 Task: Find connections with filter location Picos with filter topic #customerrelationswith filter profile language German with filter current company Narayana Health with filter school Indian Institute of Technology, Delhi with filter industry Retail Motor Vehicles with filter service category Visual Design with filter keywords title Front Desk Associate
Action: Mouse moved to (537, 99)
Screenshot: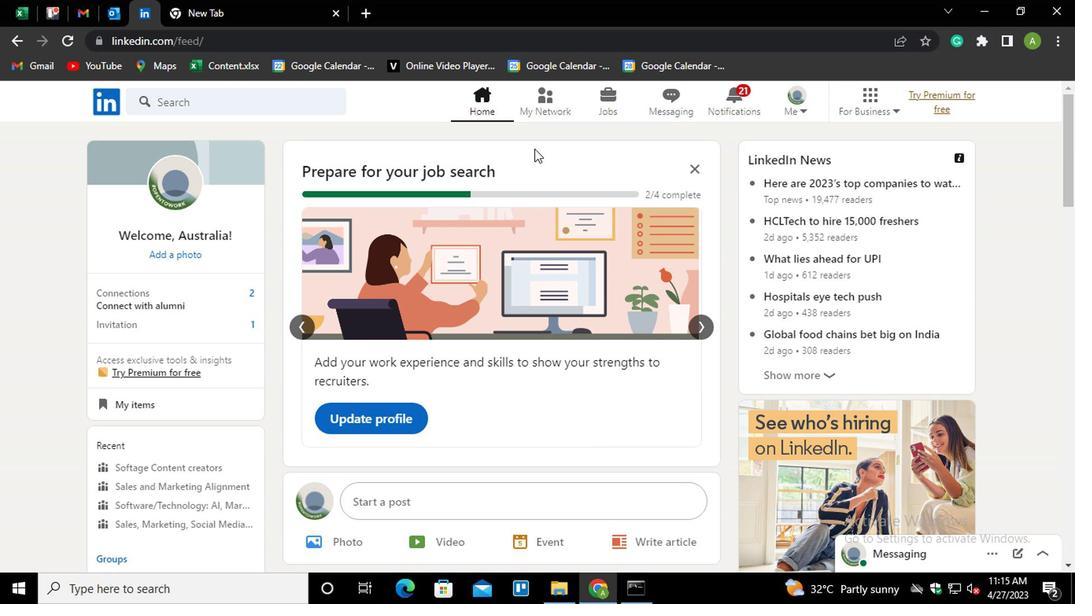 
Action: Mouse pressed left at (537, 99)
Screenshot: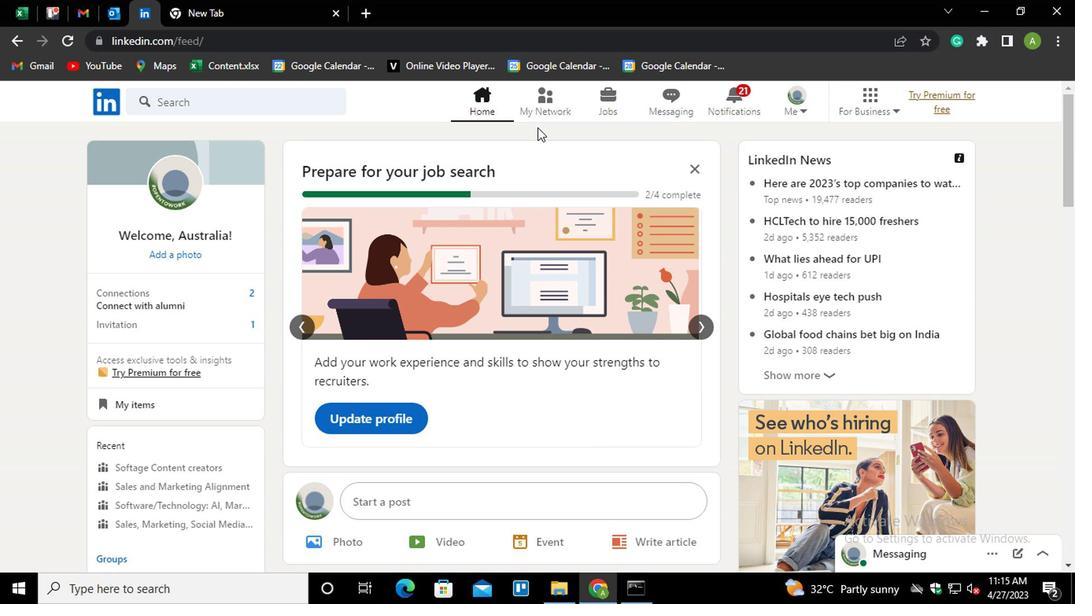 
Action: Mouse moved to (227, 193)
Screenshot: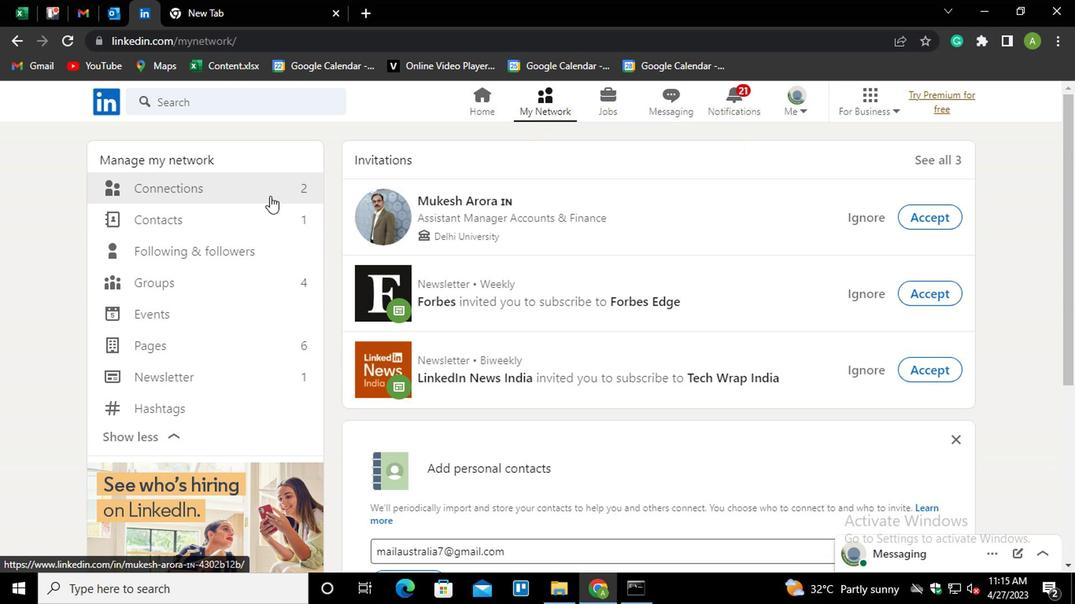 
Action: Mouse pressed left at (227, 193)
Screenshot: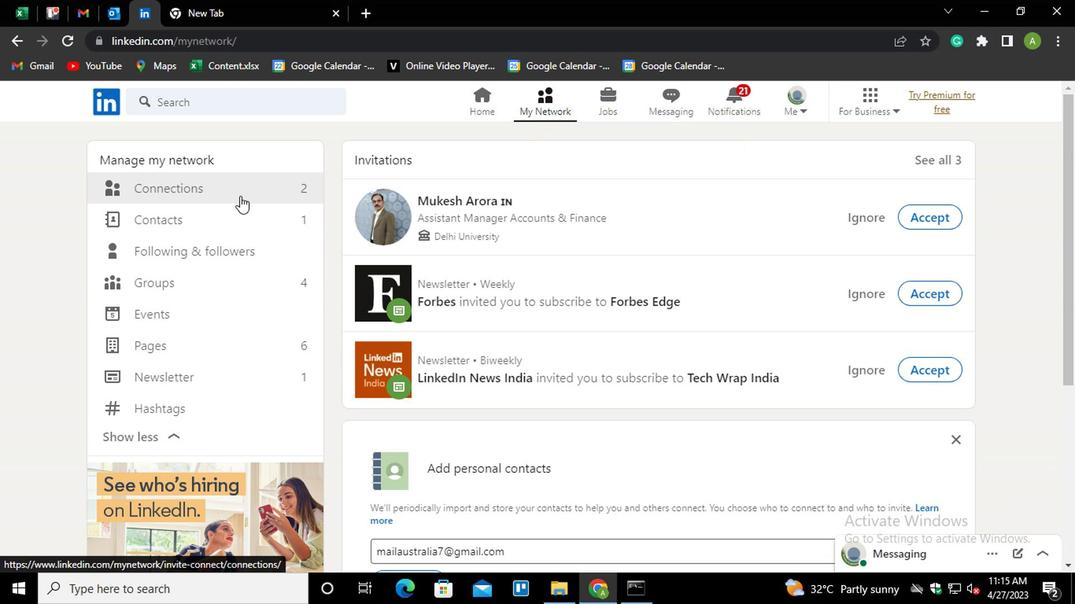 
Action: Mouse moved to (638, 188)
Screenshot: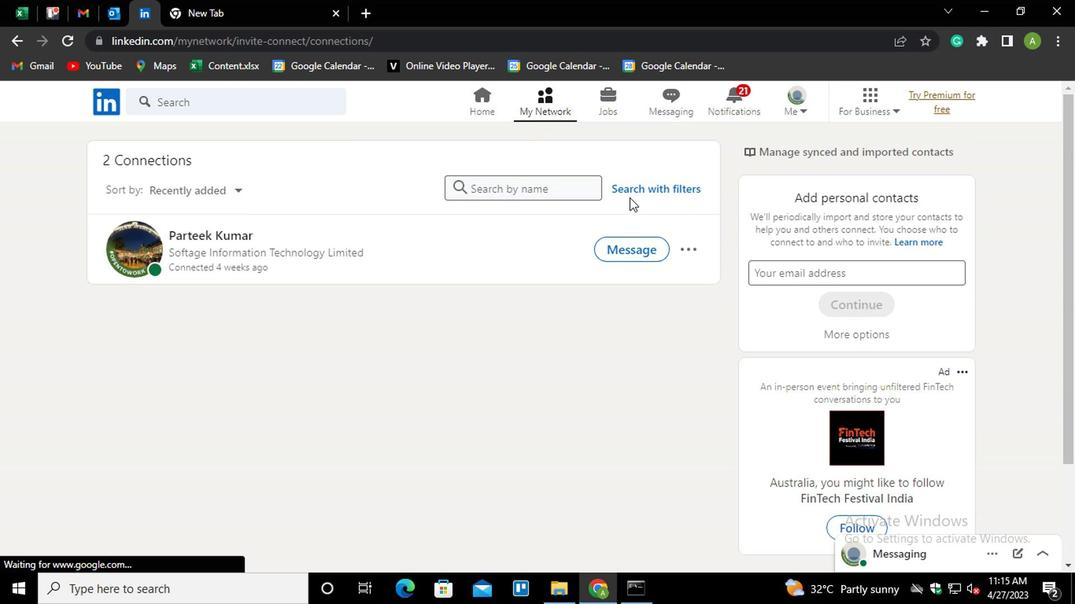
Action: Mouse pressed left at (638, 188)
Screenshot: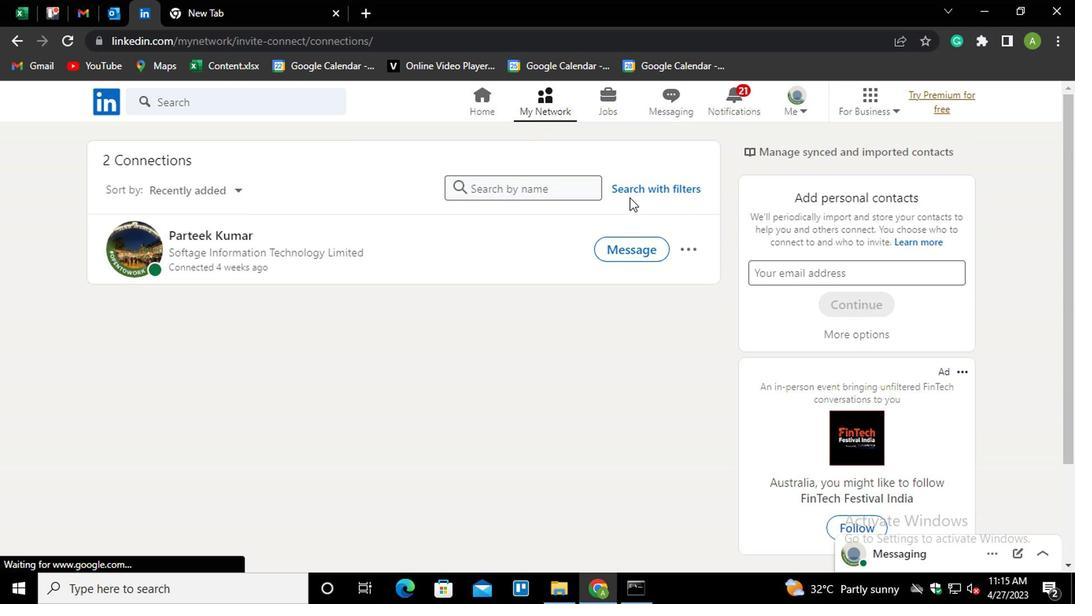 
Action: Mouse moved to (581, 146)
Screenshot: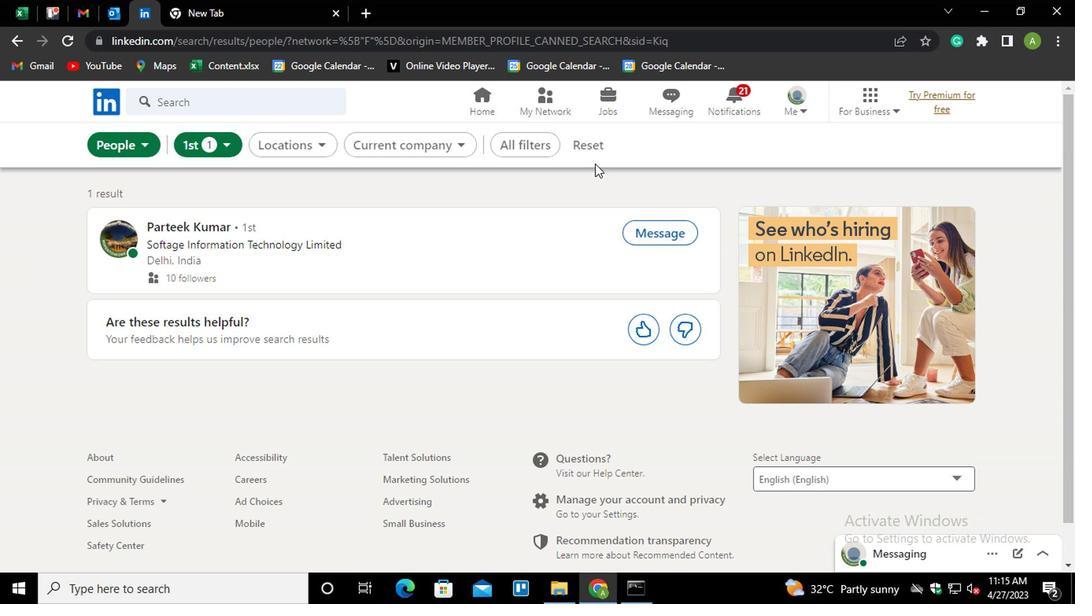 
Action: Mouse pressed left at (581, 146)
Screenshot: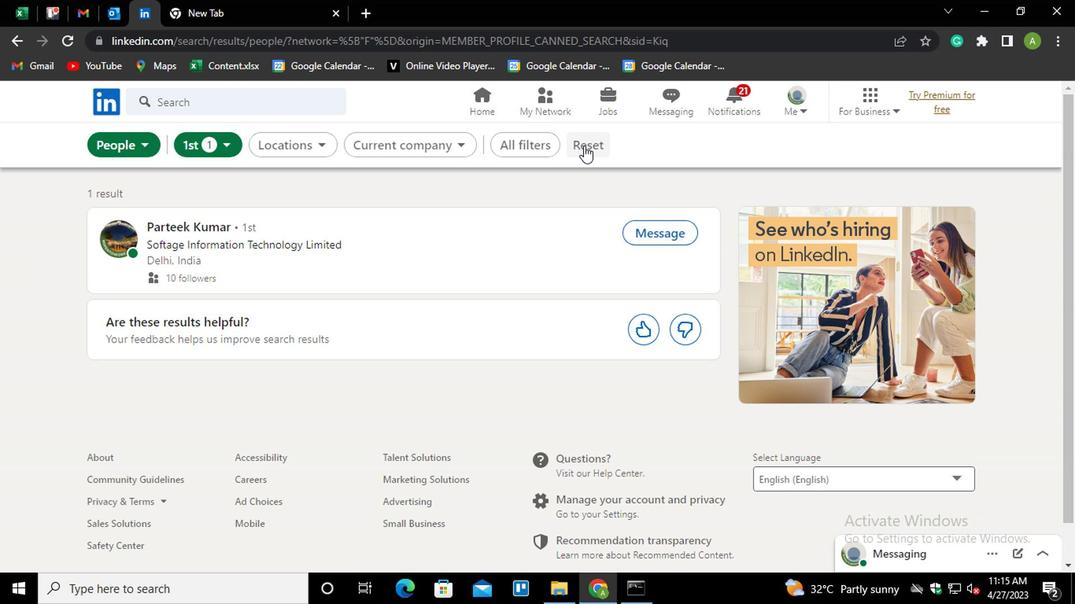 
Action: Mouse moved to (563, 147)
Screenshot: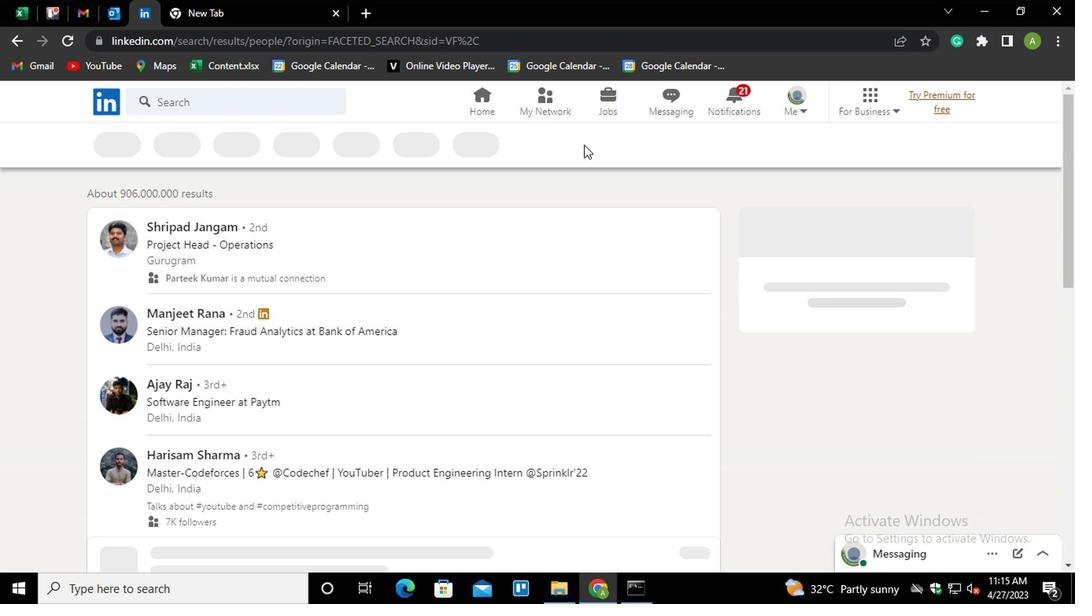 
Action: Mouse pressed left at (563, 147)
Screenshot: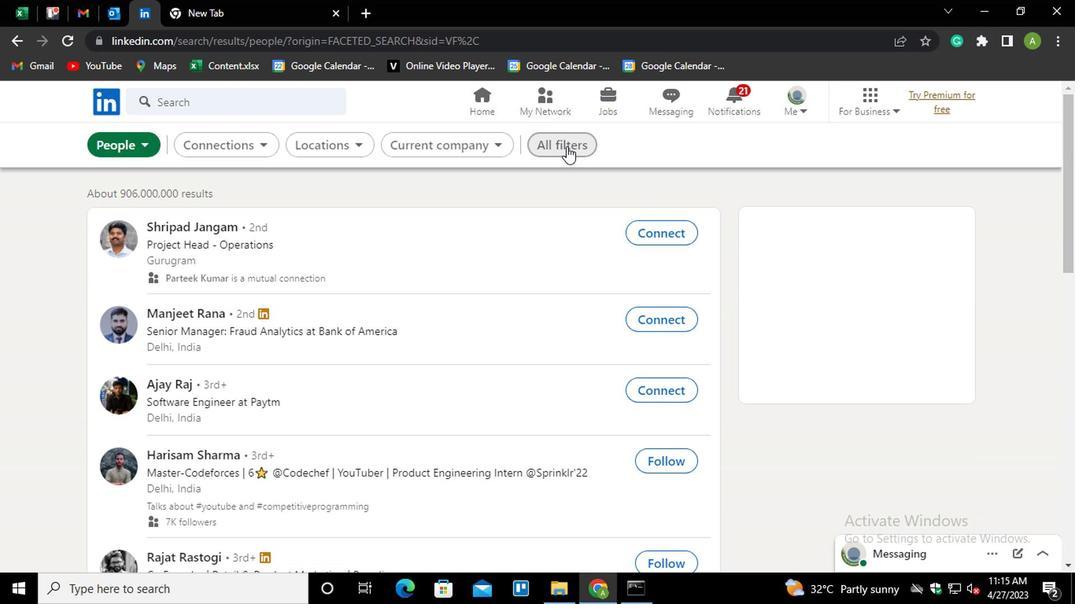 
Action: Mouse moved to (755, 344)
Screenshot: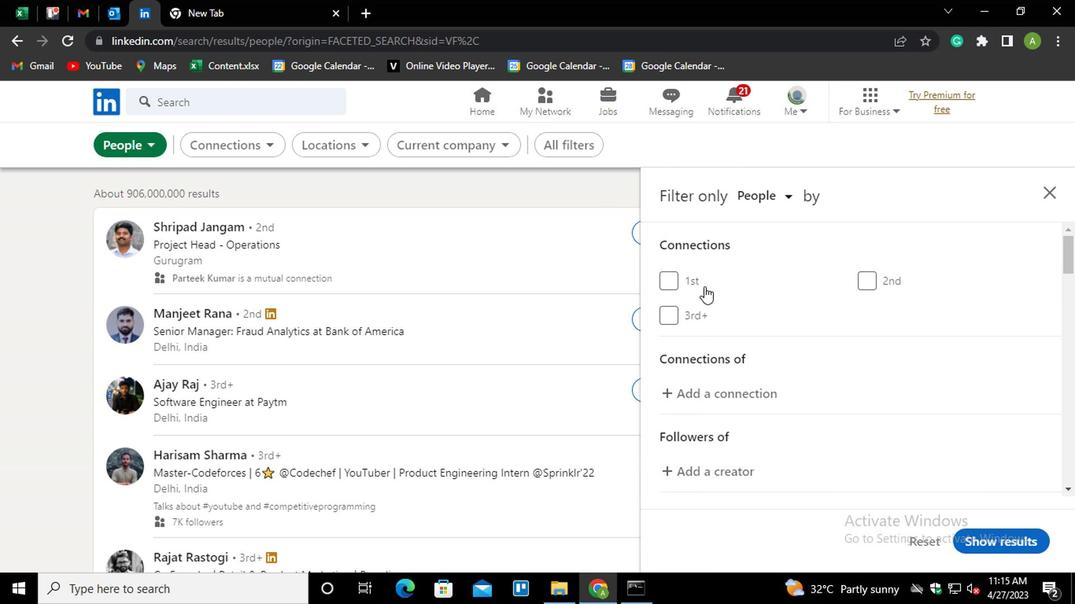 
Action: Mouse scrolled (755, 343) with delta (0, -1)
Screenshot: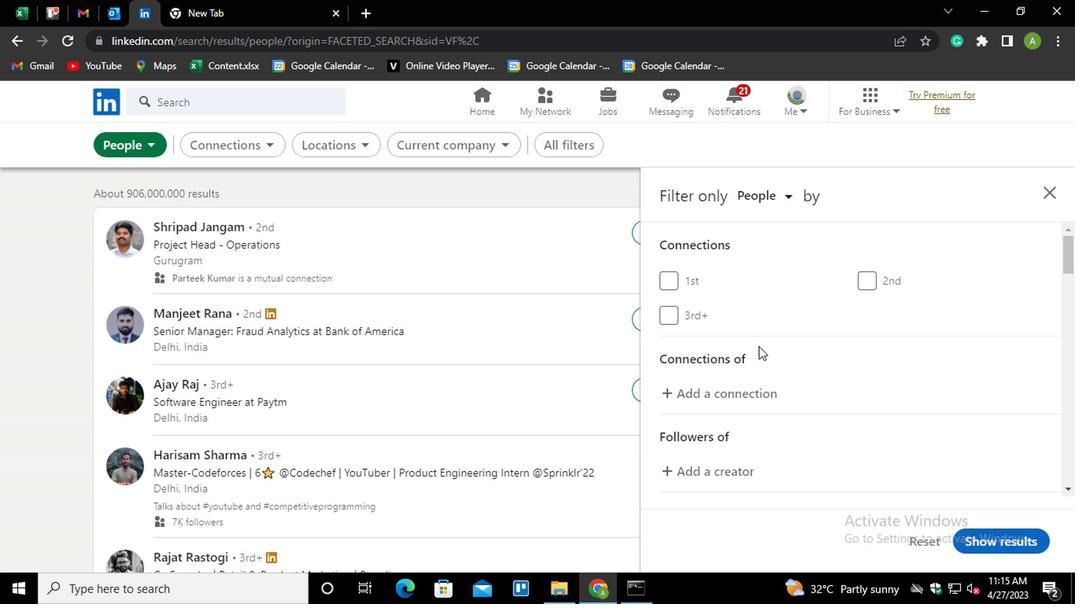 
Action: Mouse scrolled (755, 343) with delta (0, -1)
Screenshot: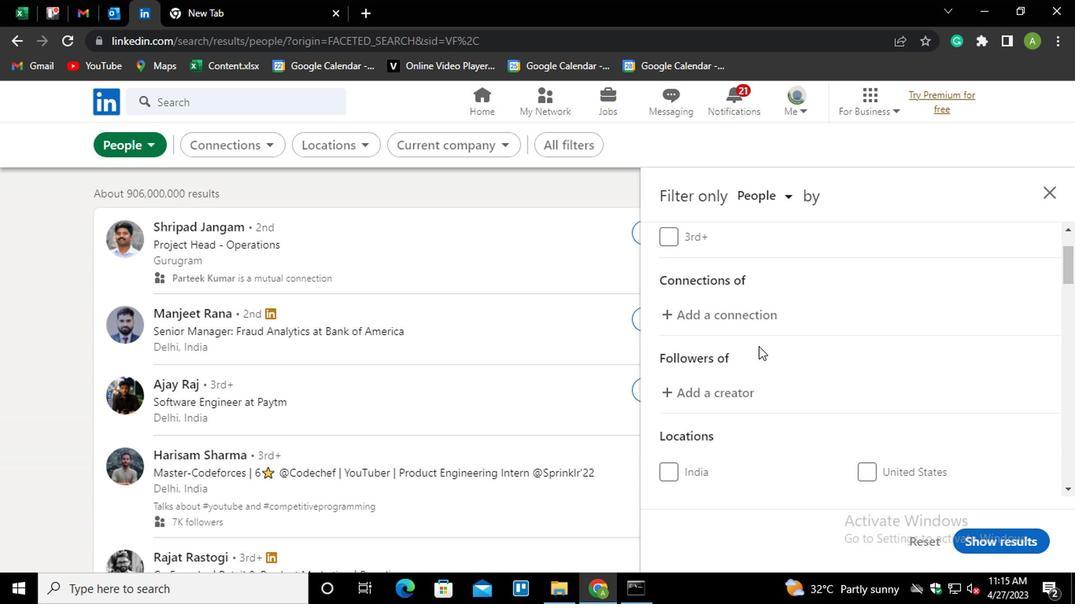 
Action: Mouse scrolled (755, 343) with delta (0, -1)
Screenshot: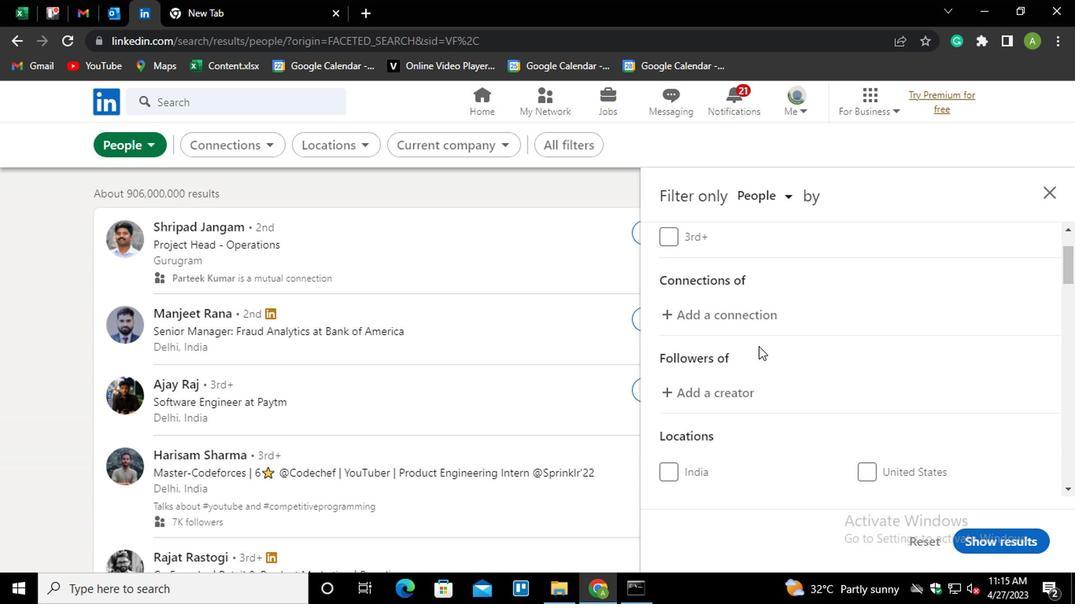 
Action: Mouse scrolled (755, 343) with delta (0, -1)
Screenshot: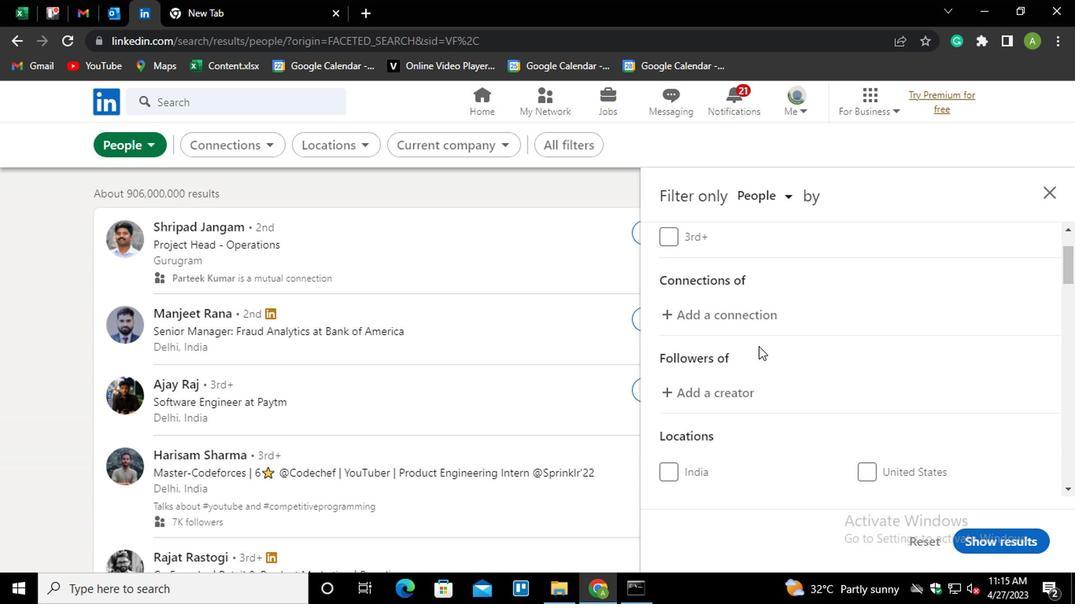 
Action: Mouse moved to (895, 300)
Screenshot: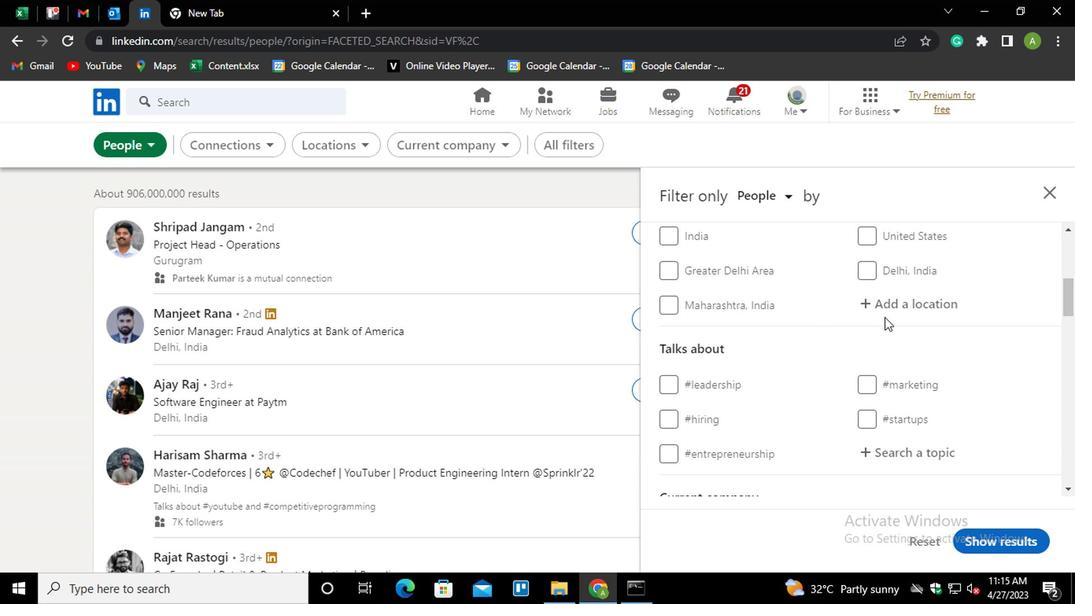 
Action: Mouse pressed left at (895, 300)
Screenshot: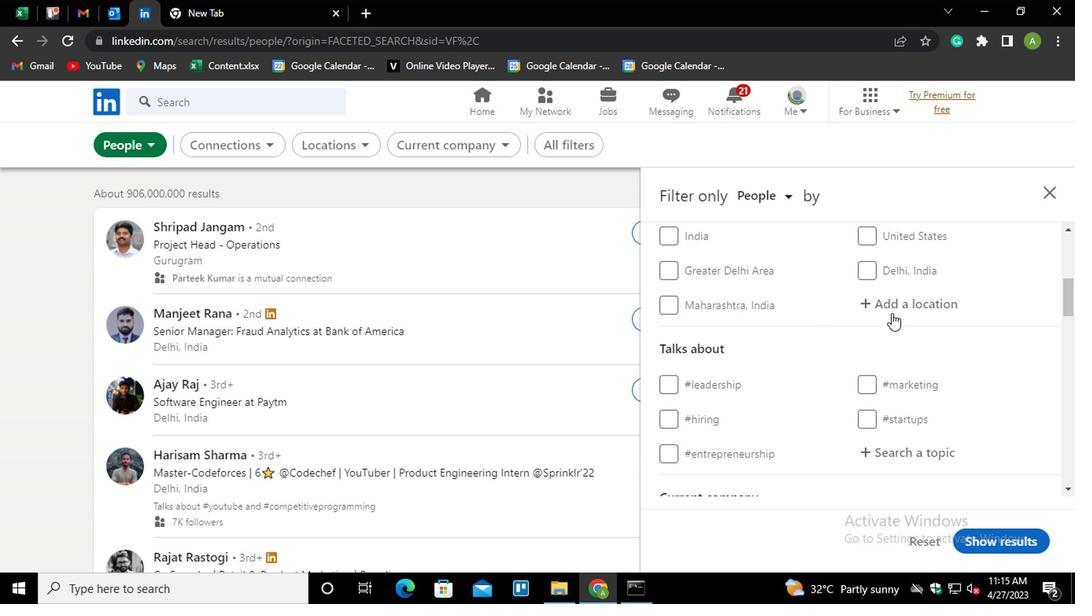 
Action: Mouse pressed left at (895, 300)
Screenshot: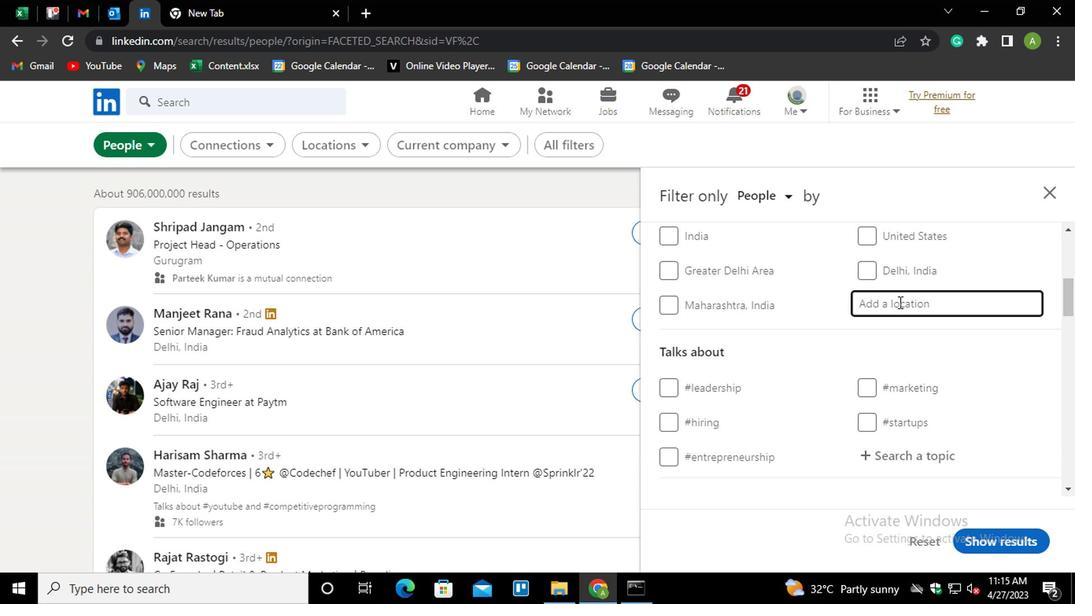 
Action: Key pressed <Key.shift_r>Picos<Key.down><Key.enter>
Screenshot: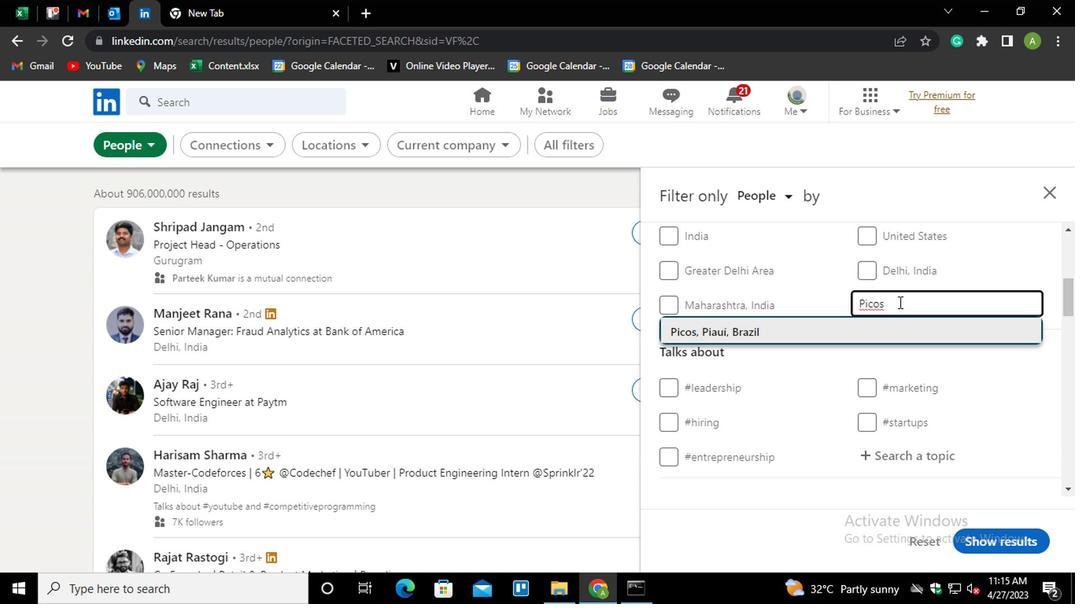 
Action: Mouse moved to (901, 302)
Screenshot: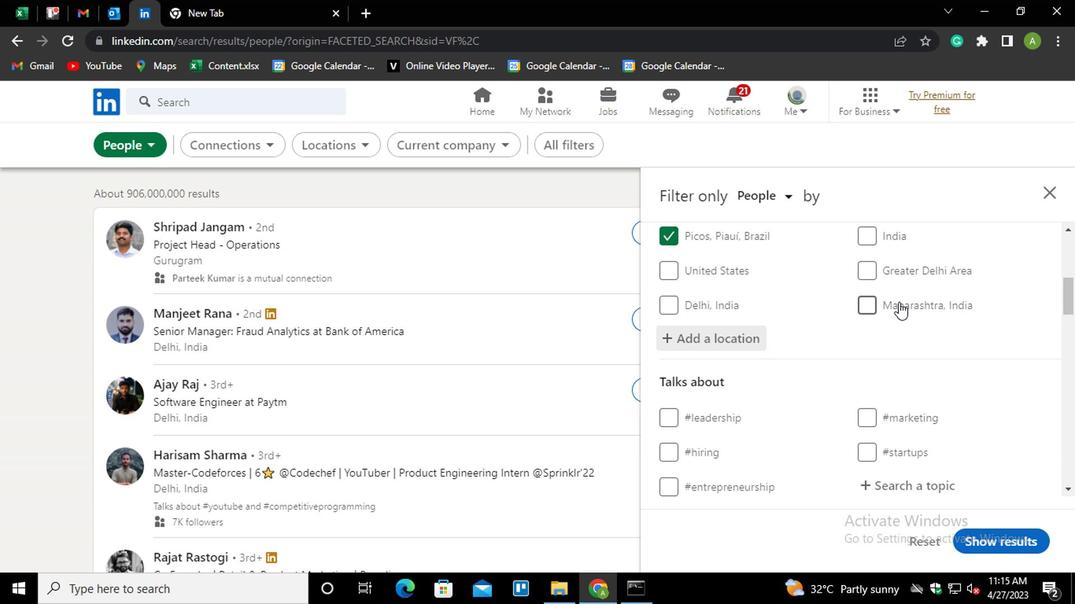 
Action: Mouse scrolled (901, 301) with delta (0, 0)
Screenshot: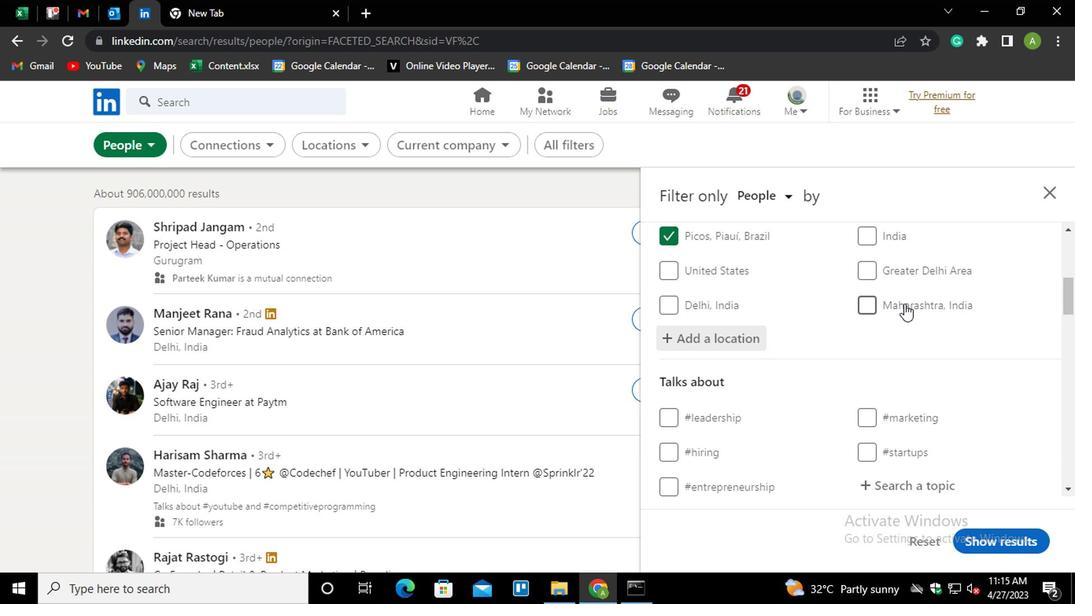 
Action: Mouse moved to (892, 405)
Screenshot: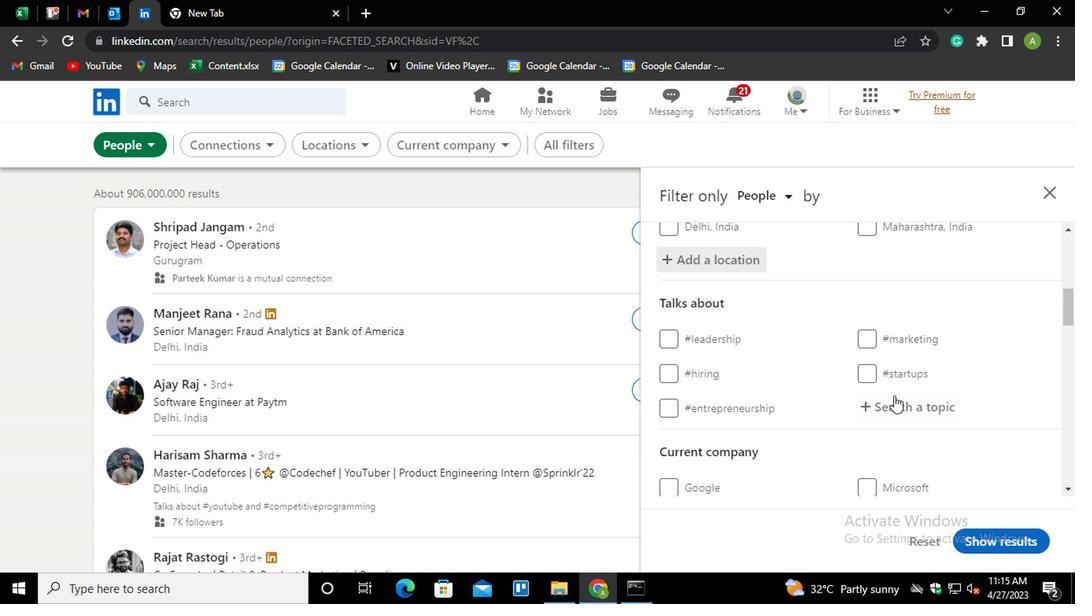 
Action: Mouse pressed left at (892, 405)
Screenshot: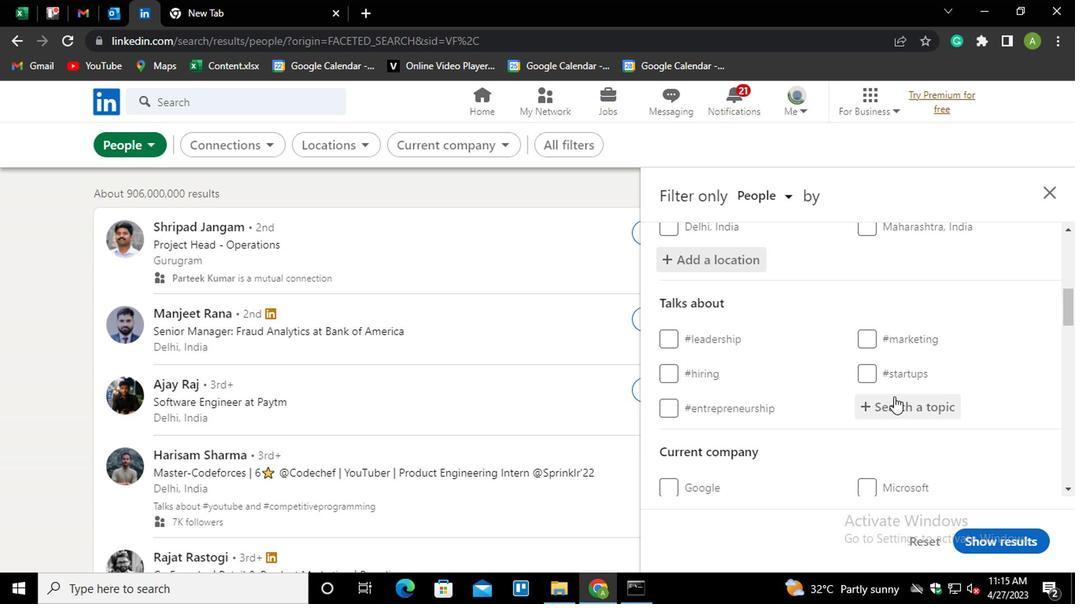 
Action: Mouse moved to (891, 408)
Screenshot: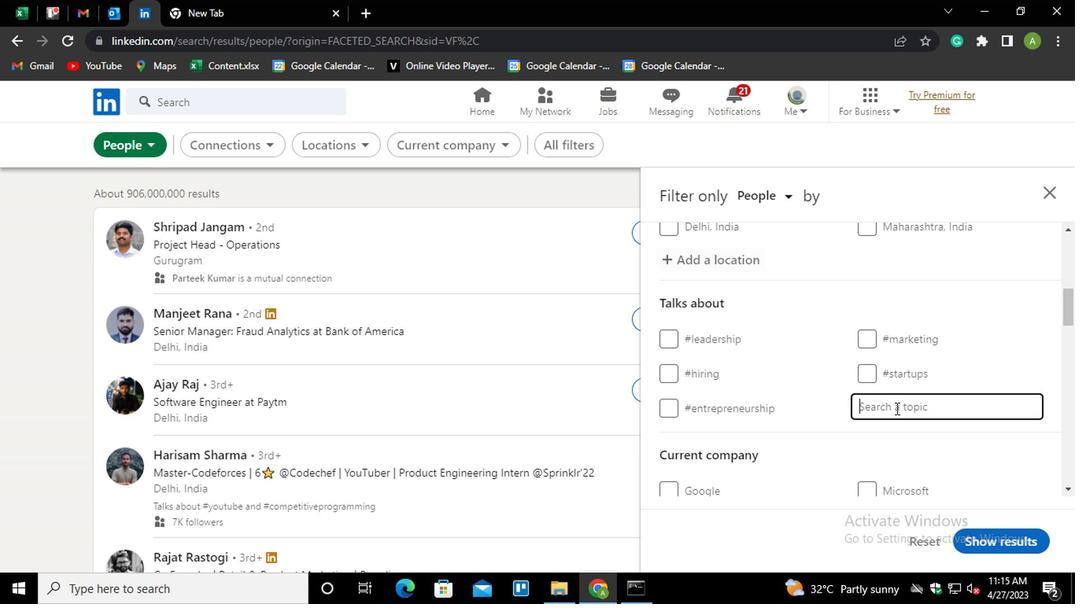 
Action: Key pressed <Key.shift>#CUSTOMERRELATIONS
Screenshot: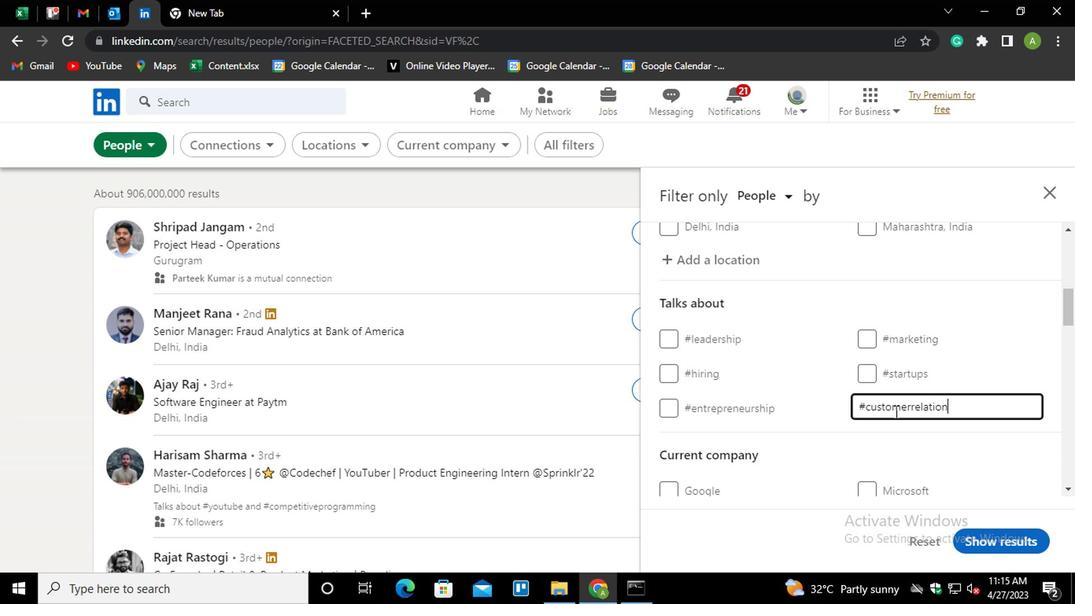 
Action: Mouse moved to (914, 433)
Screenshot: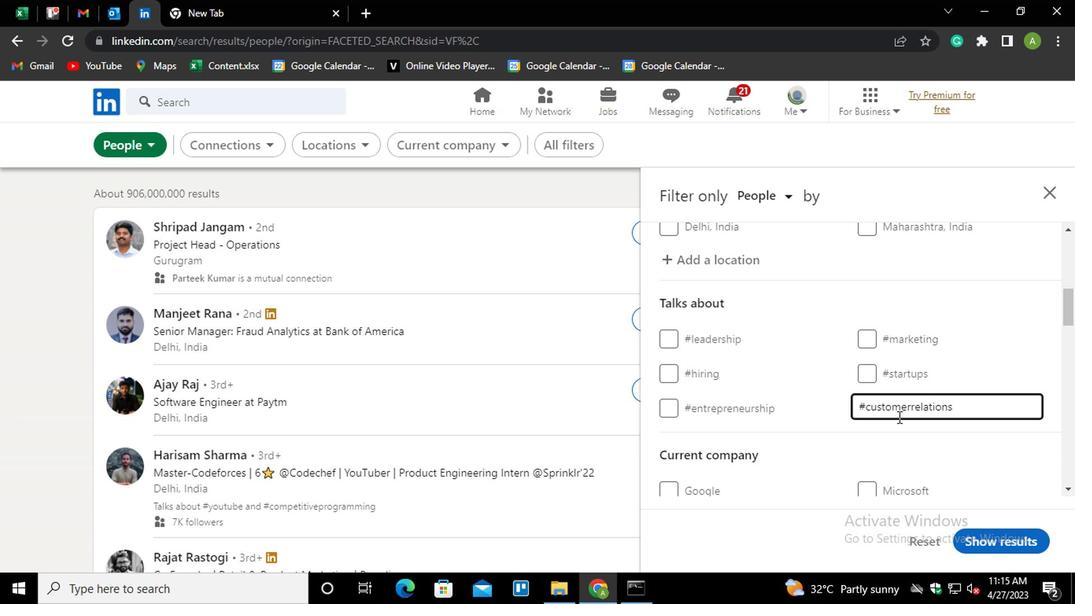 
Action: Mouse pressed left at (914, 433)
Screenshot: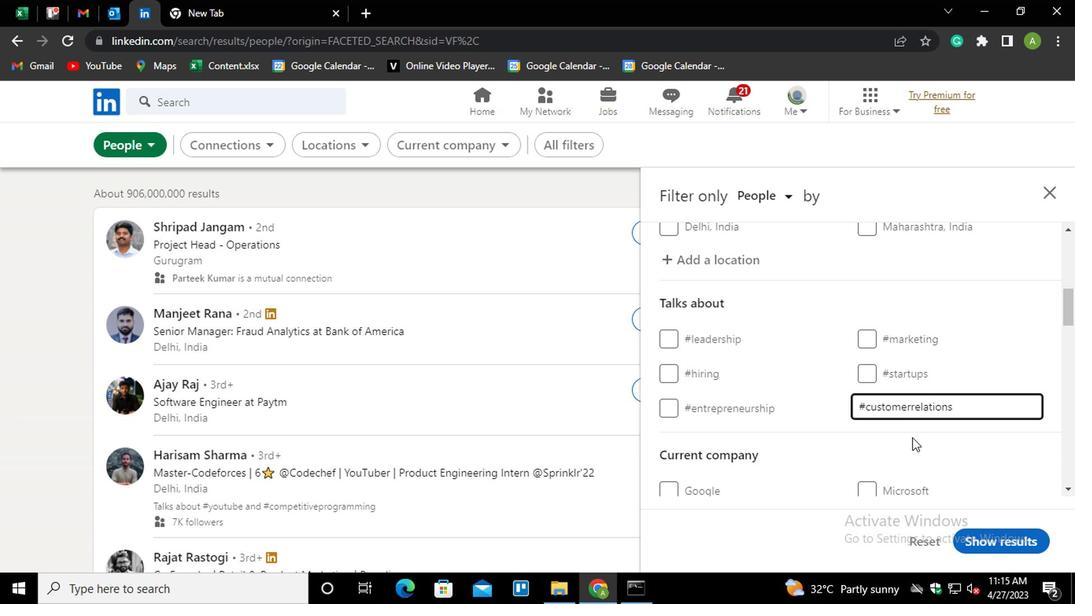
Action: Mouse moved to (925, 430)
Screenshot: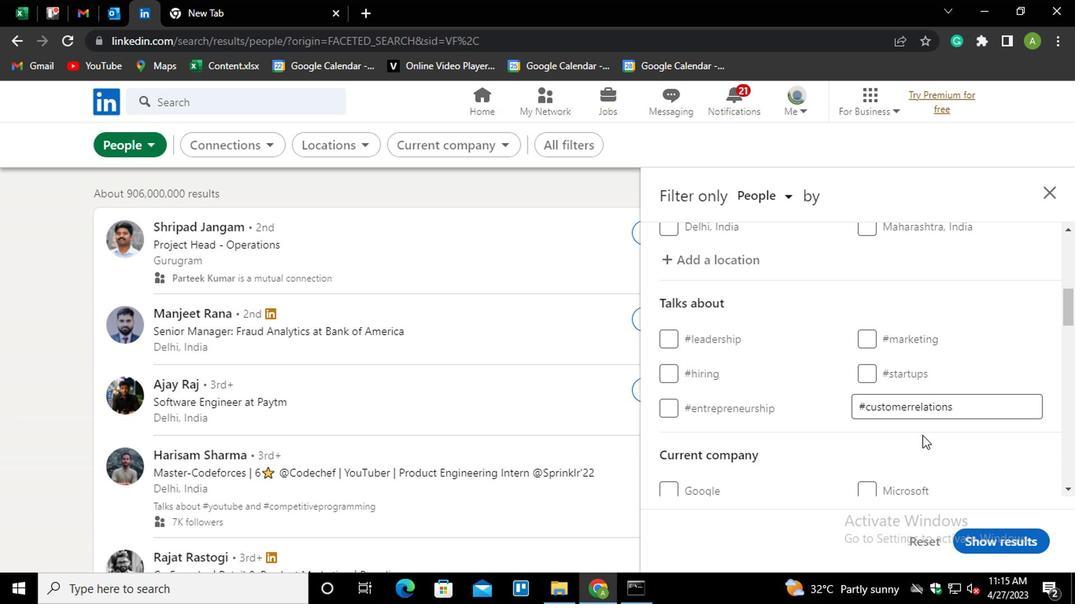 
Action: Mouse scrolled (925, 428) with delta (0, -1)
Screenshot: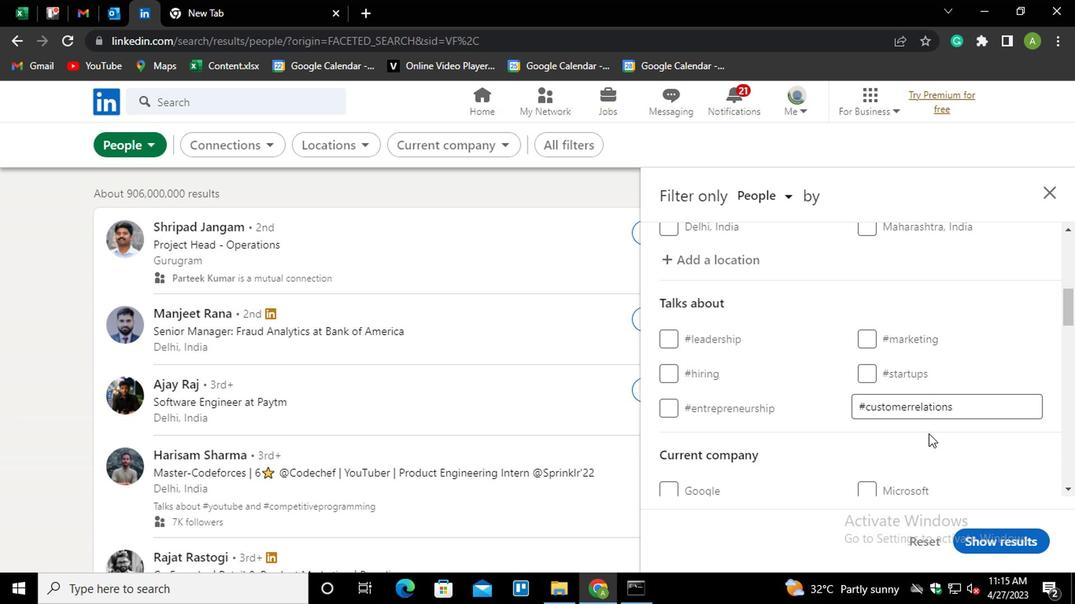 
Action: Mouse scrolled (925, 428) with delta (0, -1)
Screenshot: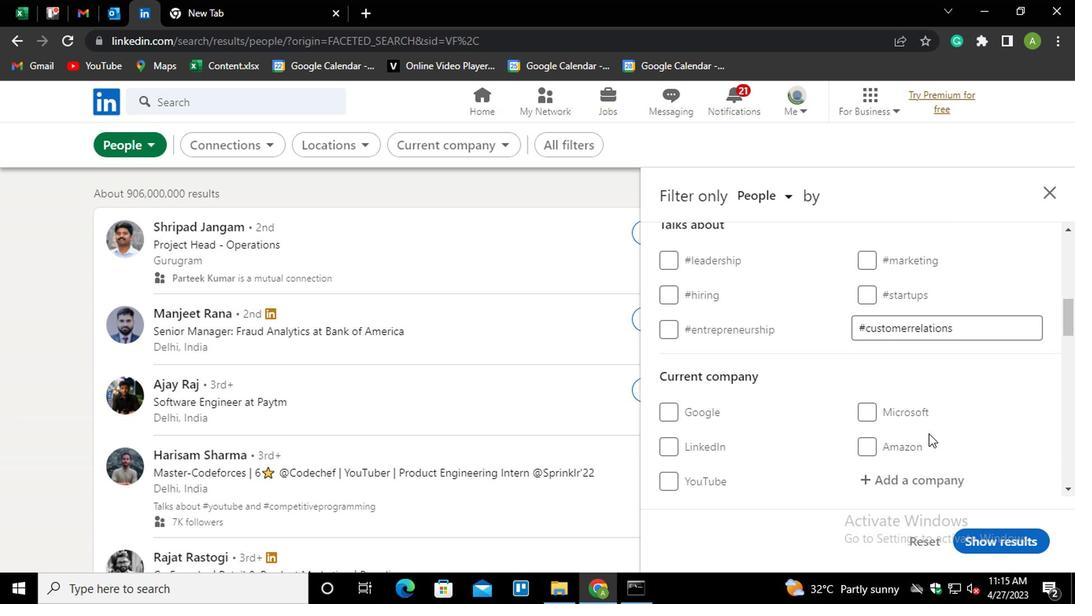 
Action: Mouse scrolled (925, 428) with delta (0, -1)
Screenshot: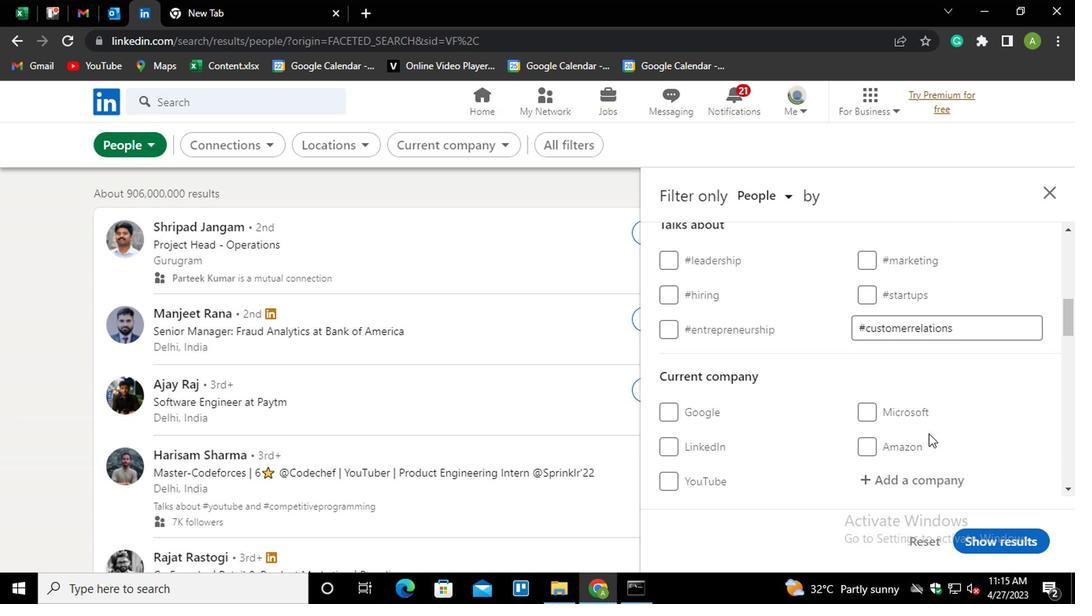 
Action: Mouse moved to (881, 320)
Screenshot: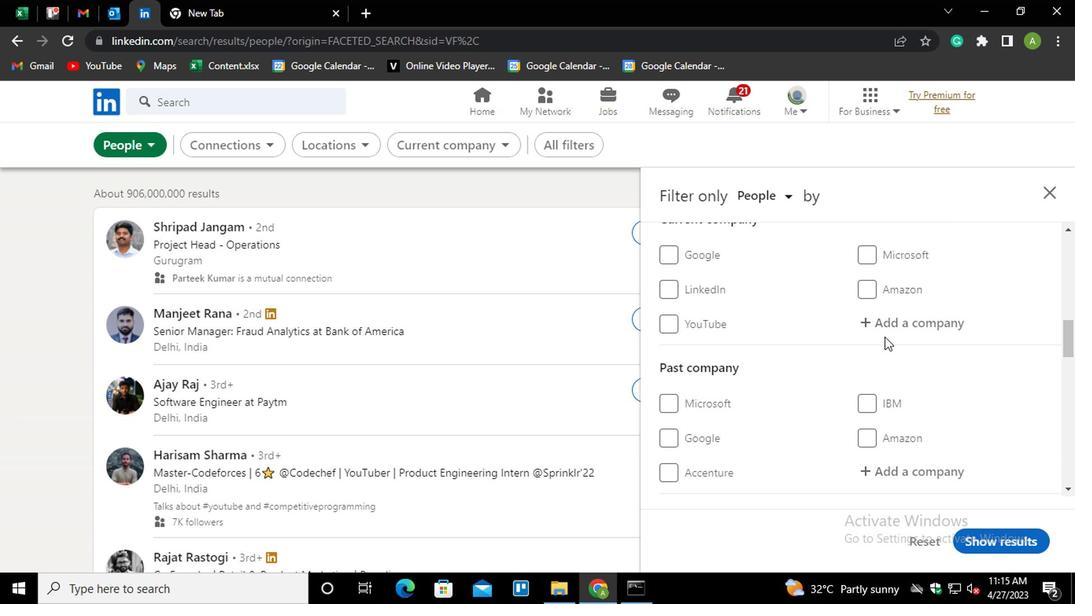 
Action: Mouse pressed left at (881, 320)
Screenshot: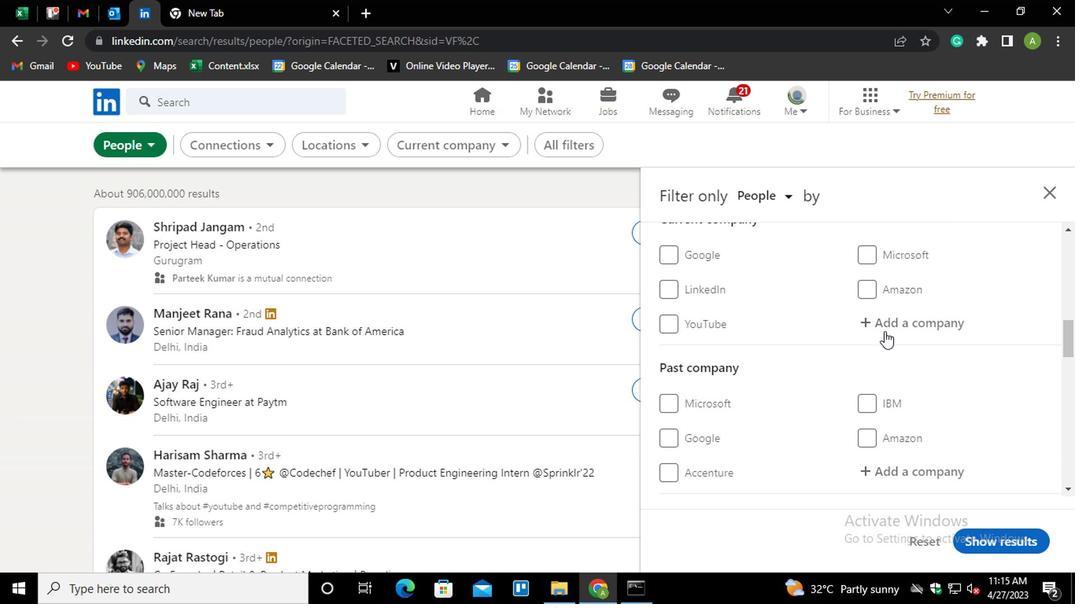 
Action: Mouse moved to (879, 321)
Screenshot: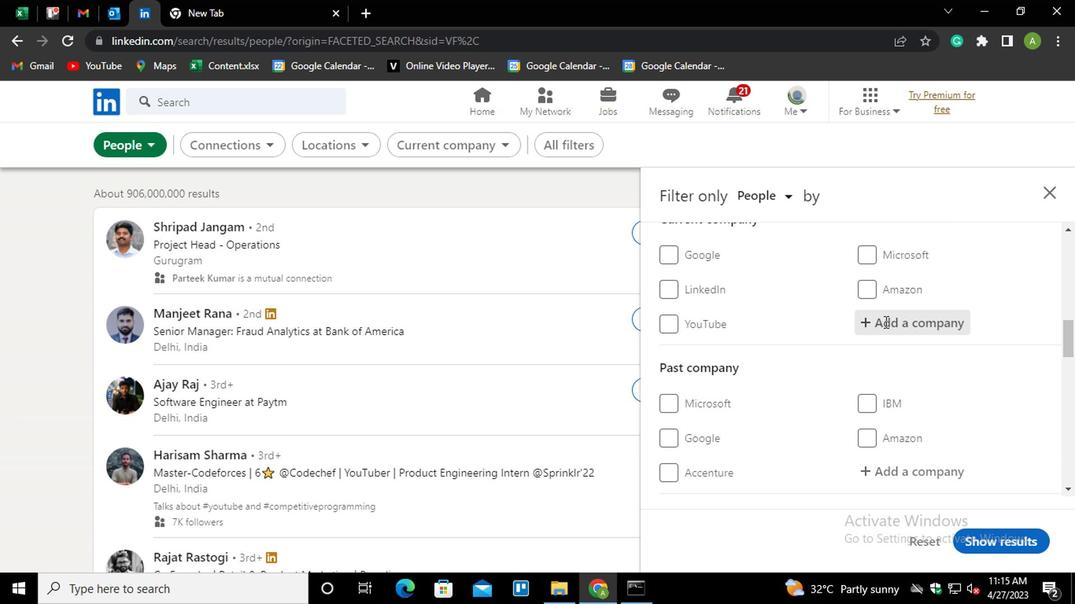 
Action: Mouse pressed left at (879, 321)
Screenshot: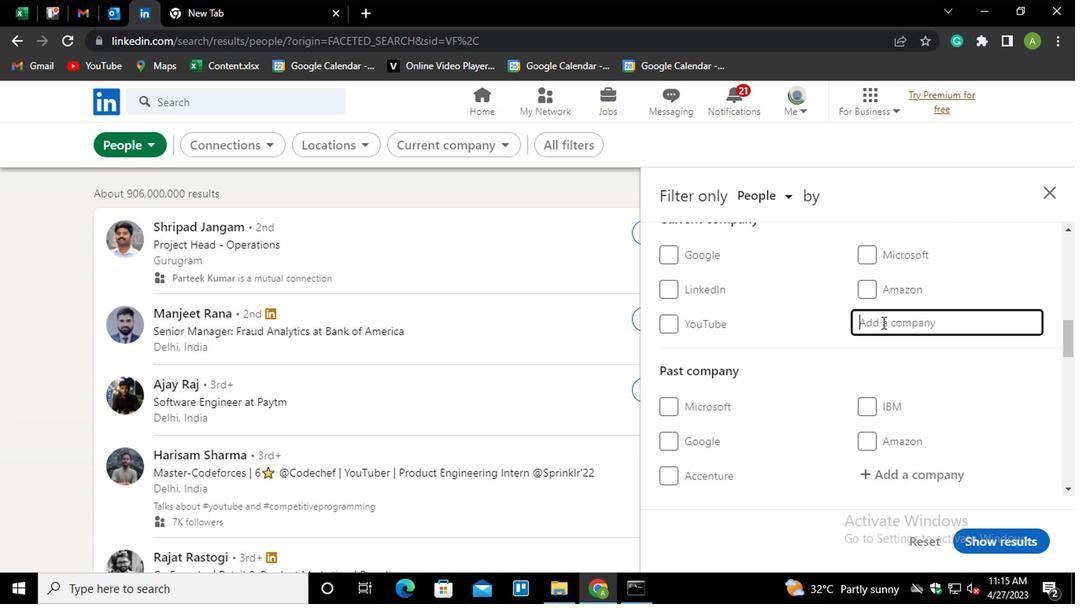 
Action: Mouse moved to (878, 322)
Screenshot: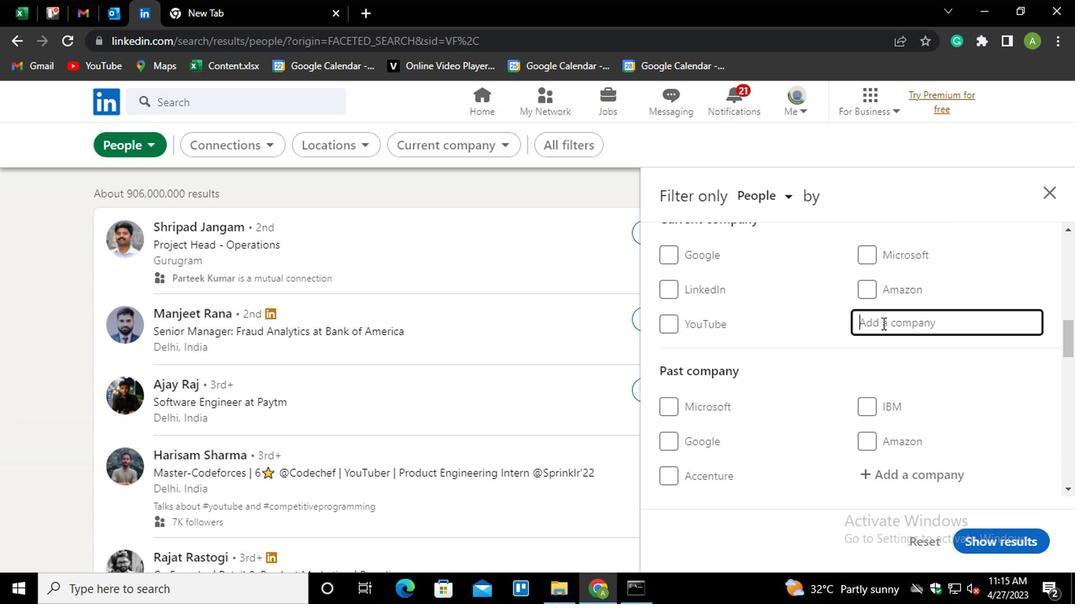
Action: Key pressed <Key.shift>GERMAN
Screenshot: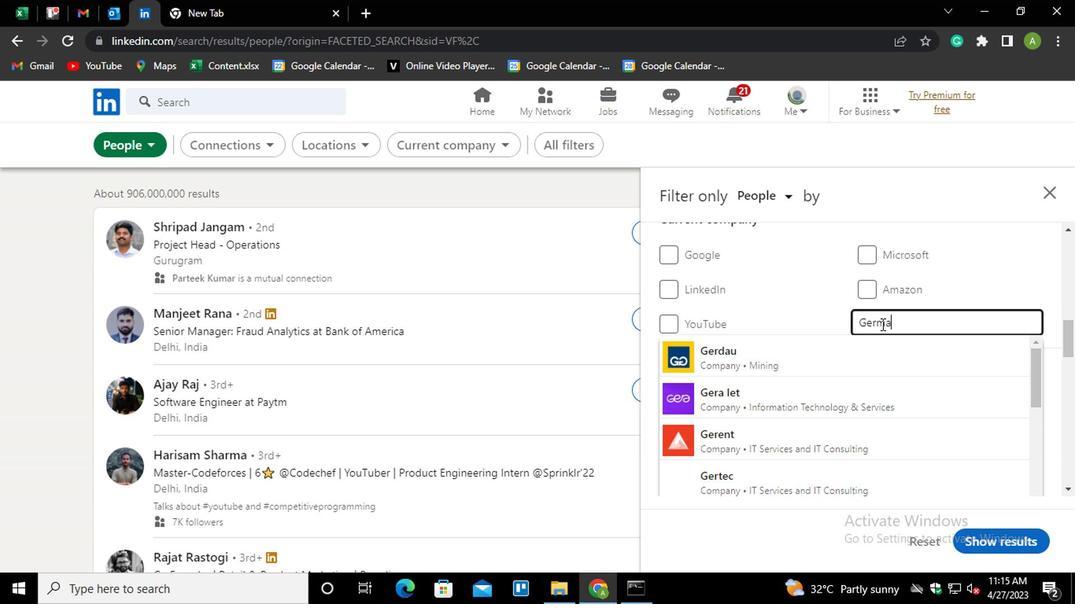 
Action: Mouse moved to (890, 406)
Screenshot: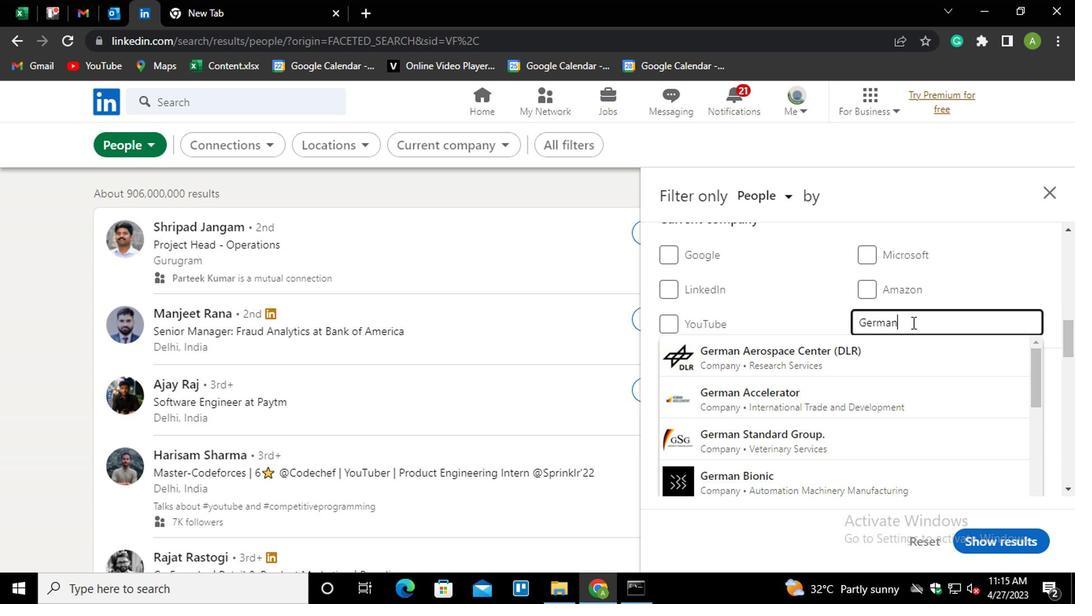 
Action: Mouse scrolled (890, 405) with delta (0, 0)
Screenshot: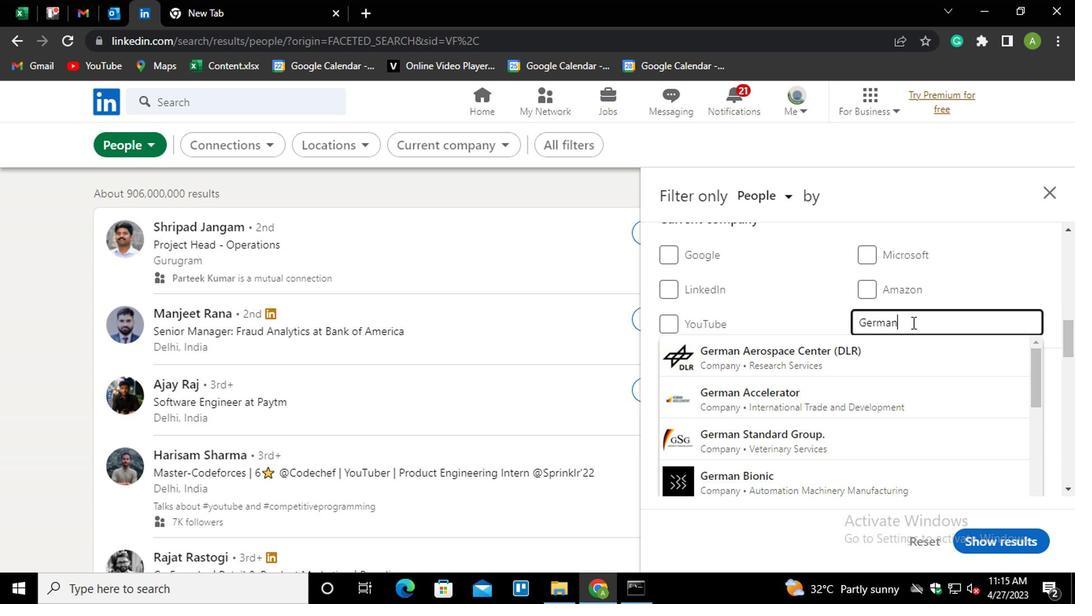 
Action: Mouse scrolled (890, 405) with delta (0, 0)
Screenshot: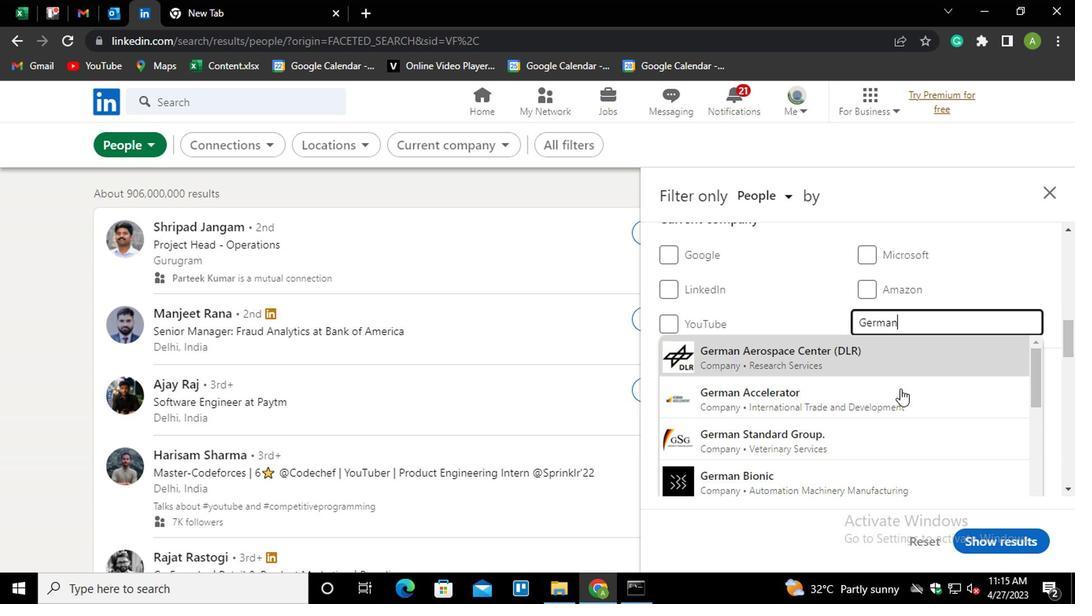 
Action: Mouse moved to (889, 407)
Screenshot: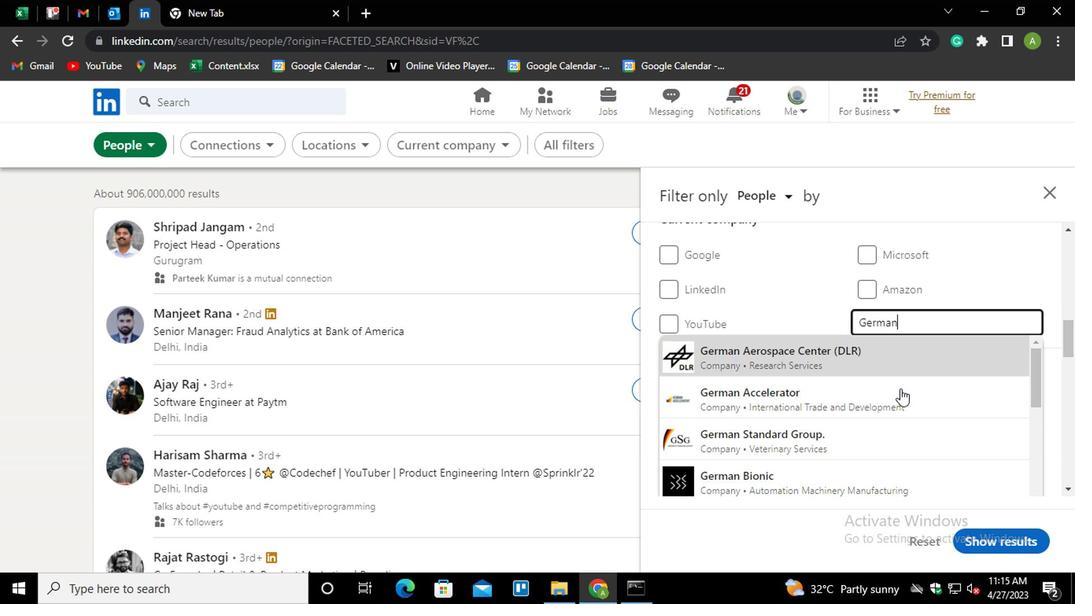 
Action: Mouse scrolled (889, 406) with delta (0, -1)
Screenshot: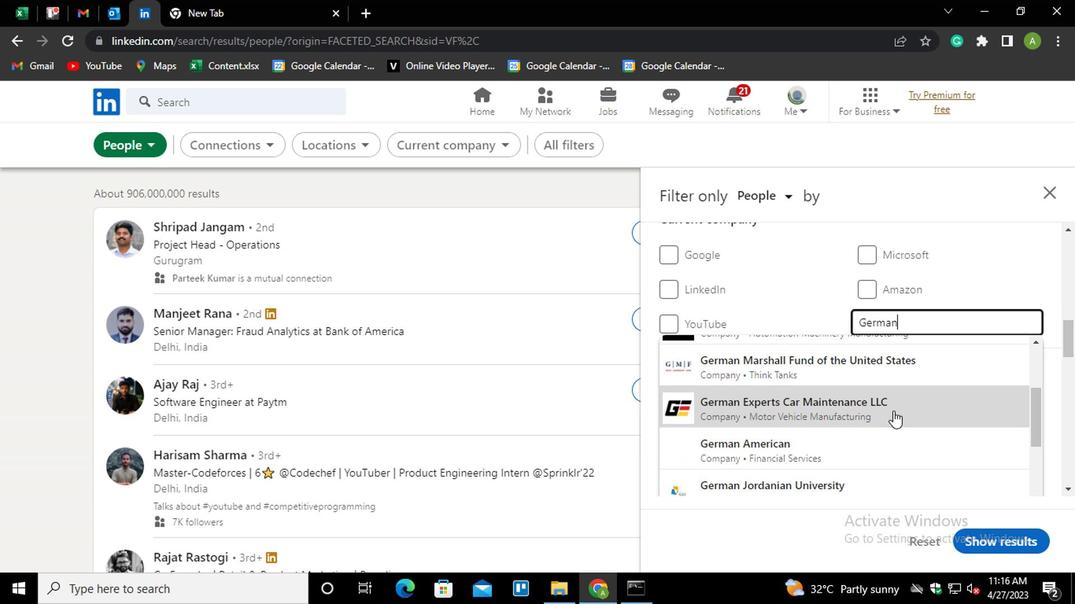 
Action: Mouse scrolled (889, 406) with delta (0, -1)
Screenshot: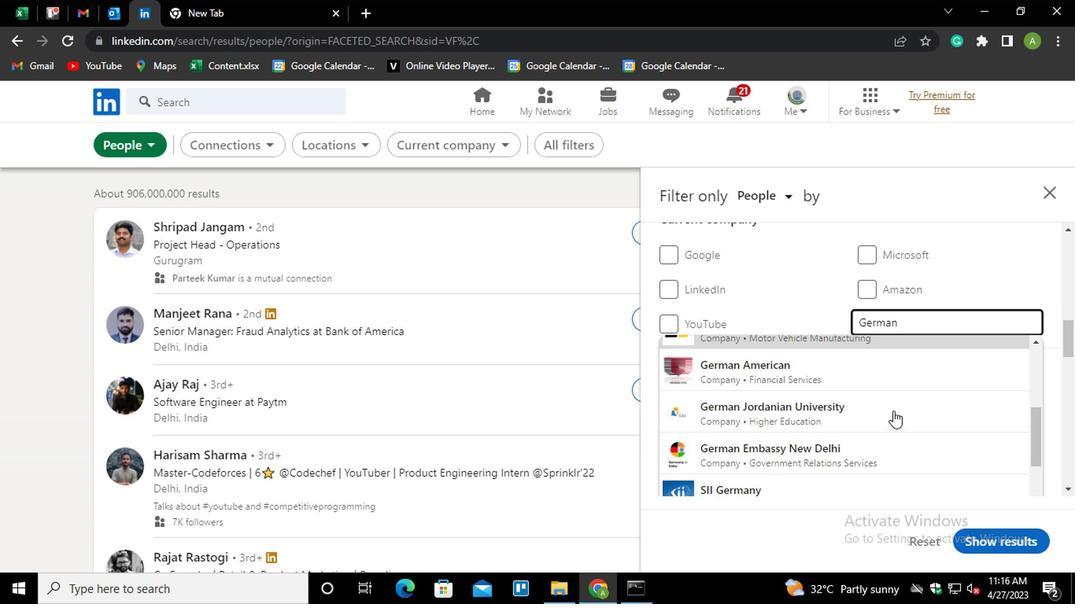 
Action: Mouse scrolled (889, 406) with delta (0, -1)
Screenshot: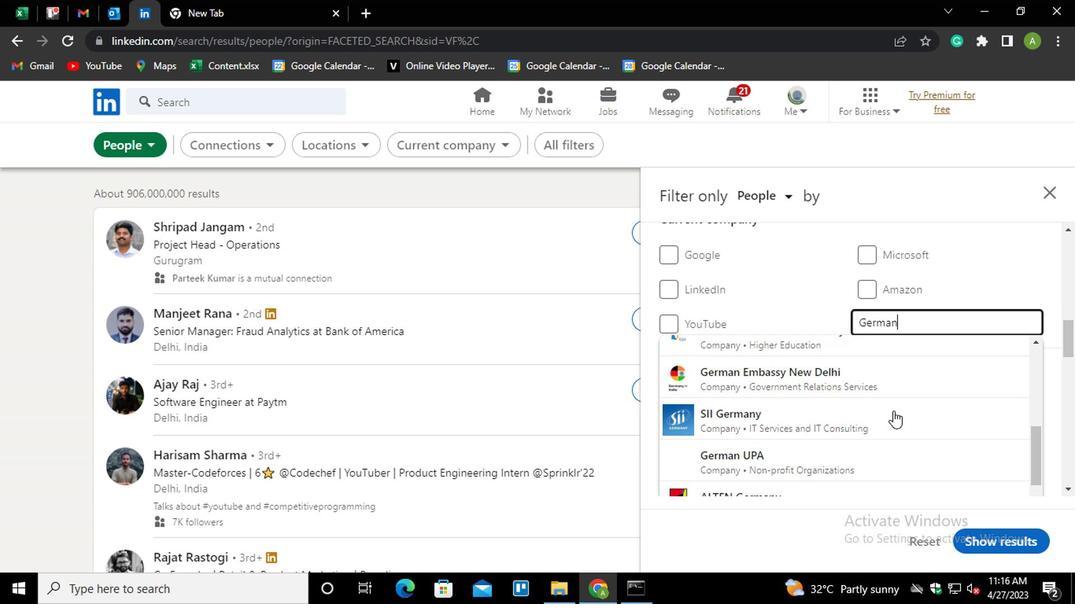
Action: Mouse scrolled (889, 406) with delta (0, -1)
Screenshot: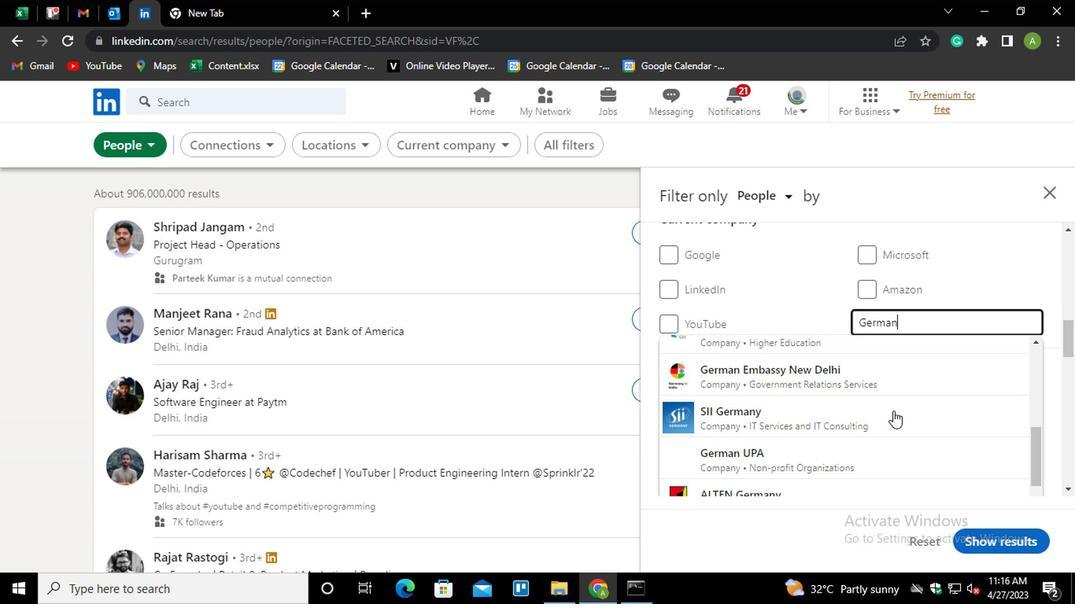 
Action: Mouse scrolled (889, 406) with delta (0, -1)
Screenshot: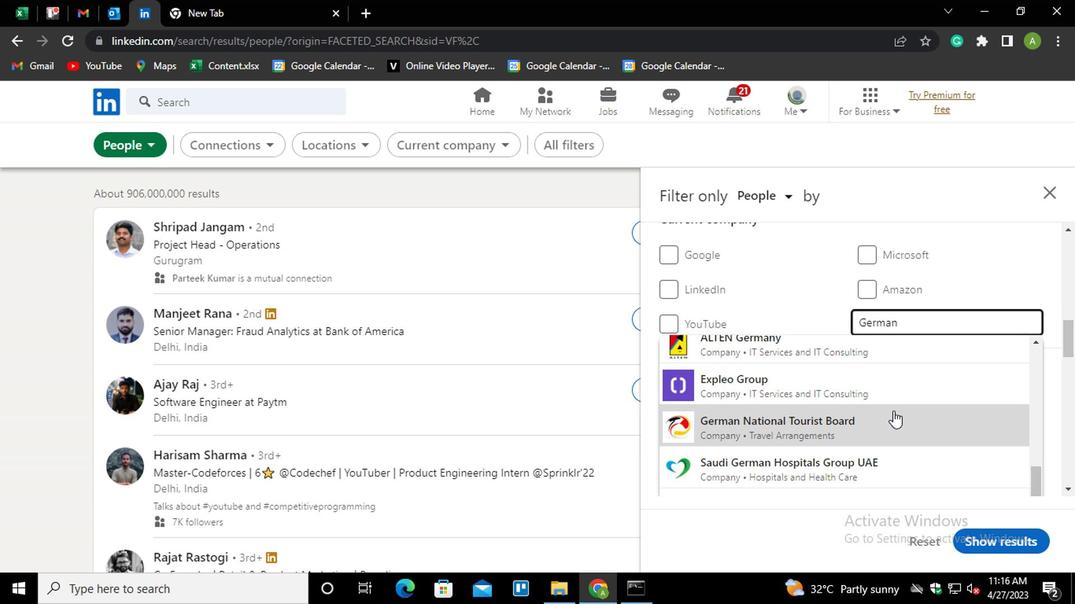 
Action: Mouse scrolled (889, 406) with delta (0, -1)
Screenshot: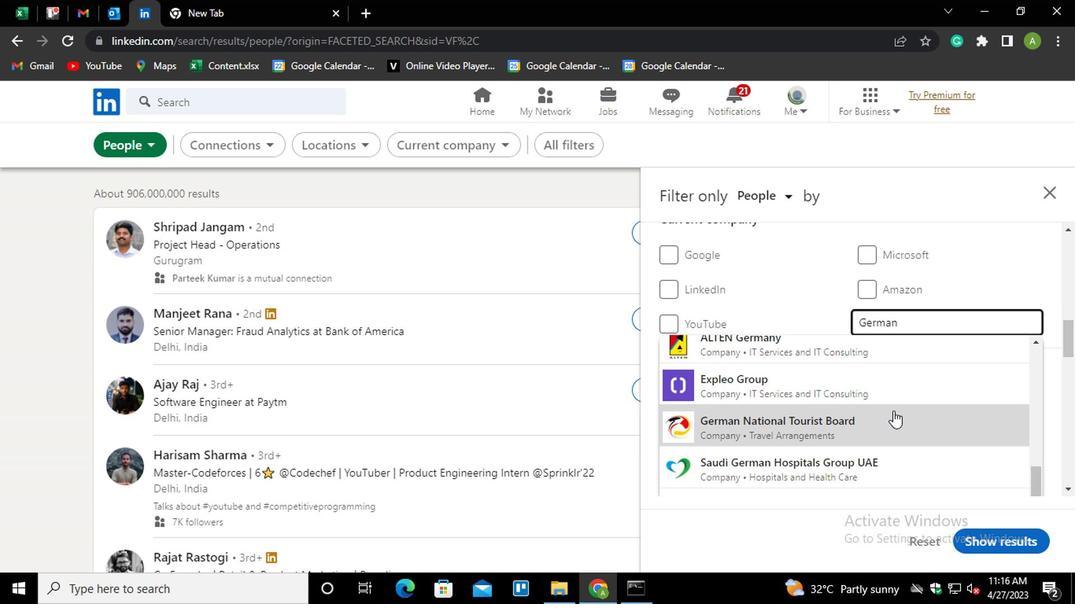 
Action: Mouse scrolled (889, 406) with delta (0, -1)
Screenshot: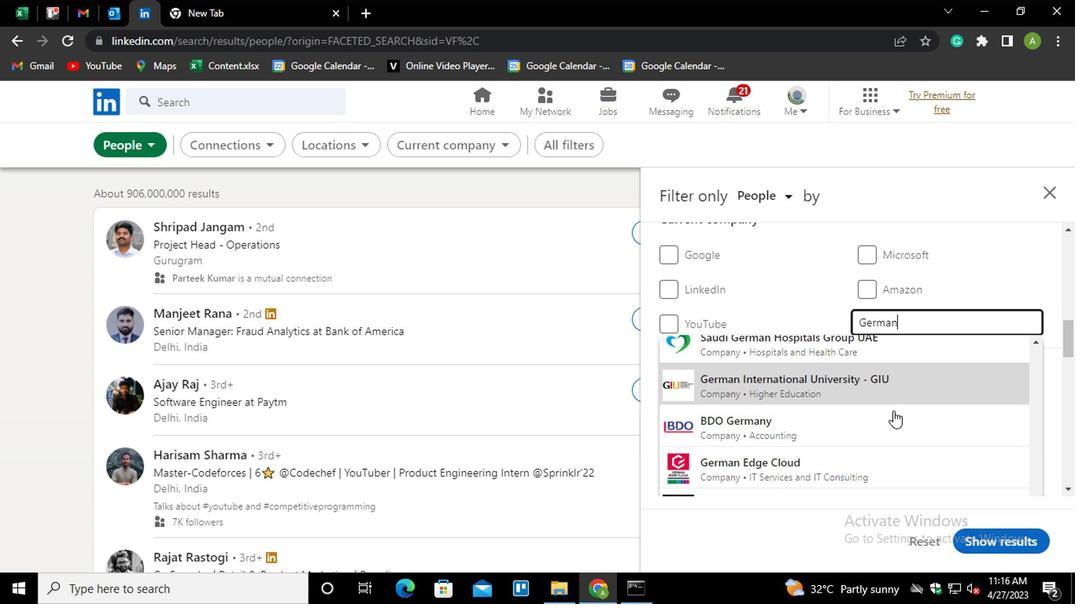 
Action: Mouse scrolled (889, 406) with delta (0, -1)
Screenshot: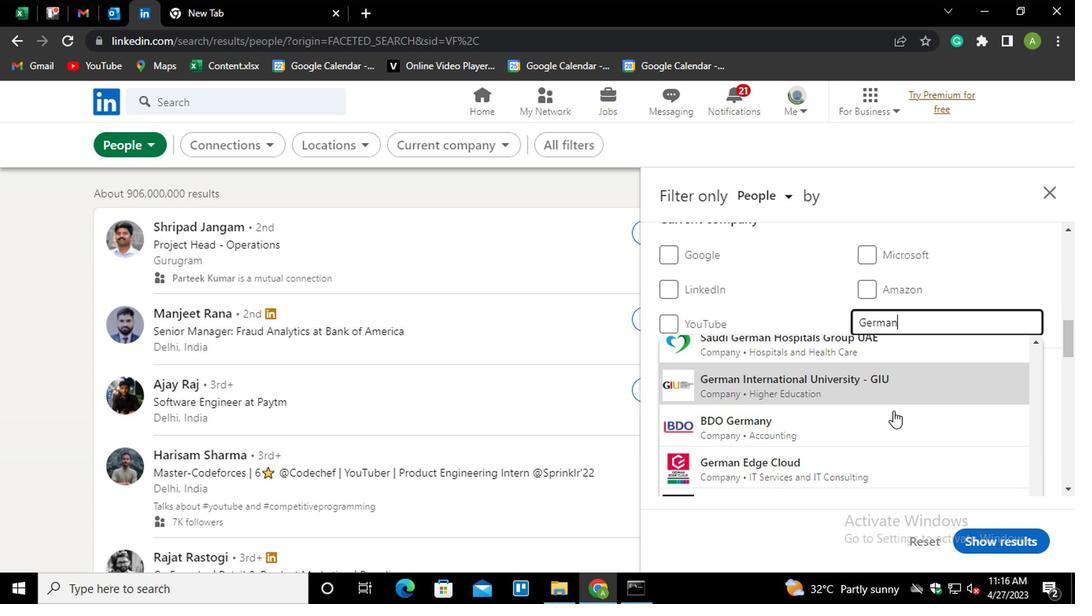 
Action: Mouse scrolled (889, 406) with delta (0, -1)
Screenshot: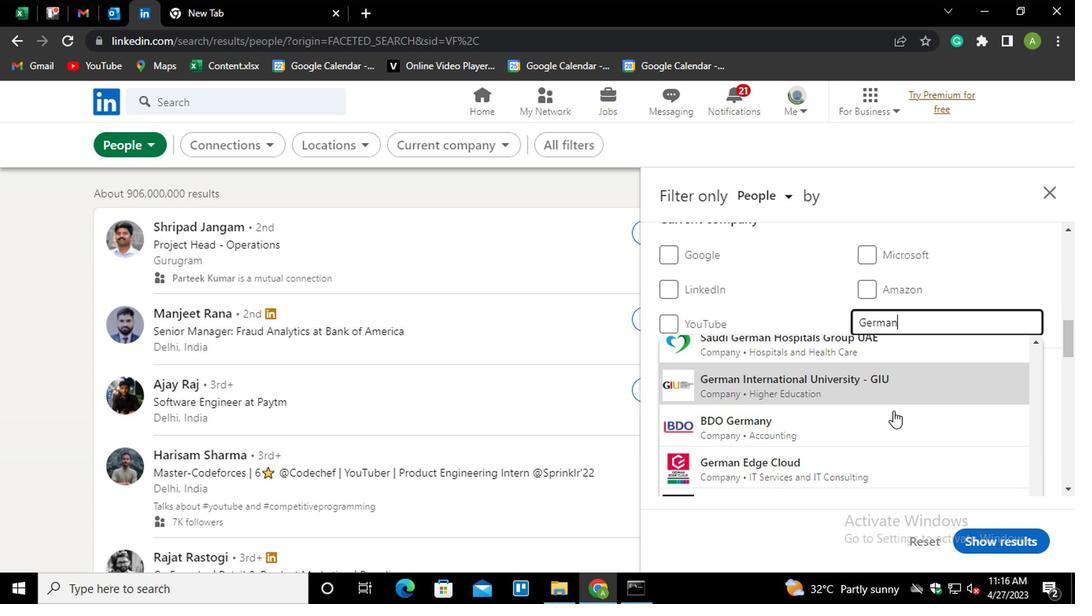 
Action: Mouse moved to (977, 280)
Screenshot: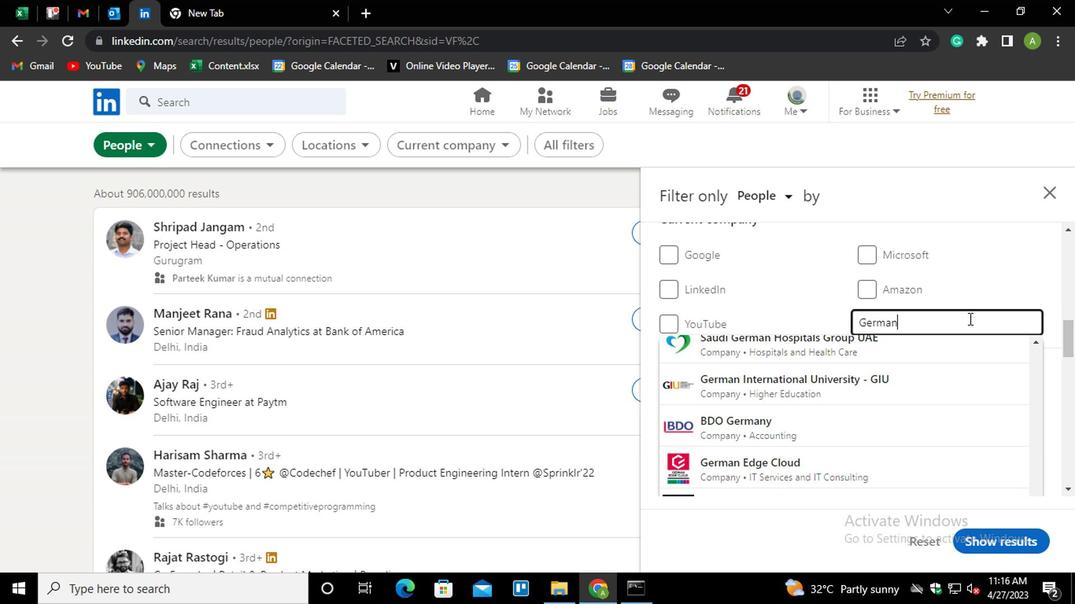
Action: Mouse pressed left at (977, 280)
Screenshot: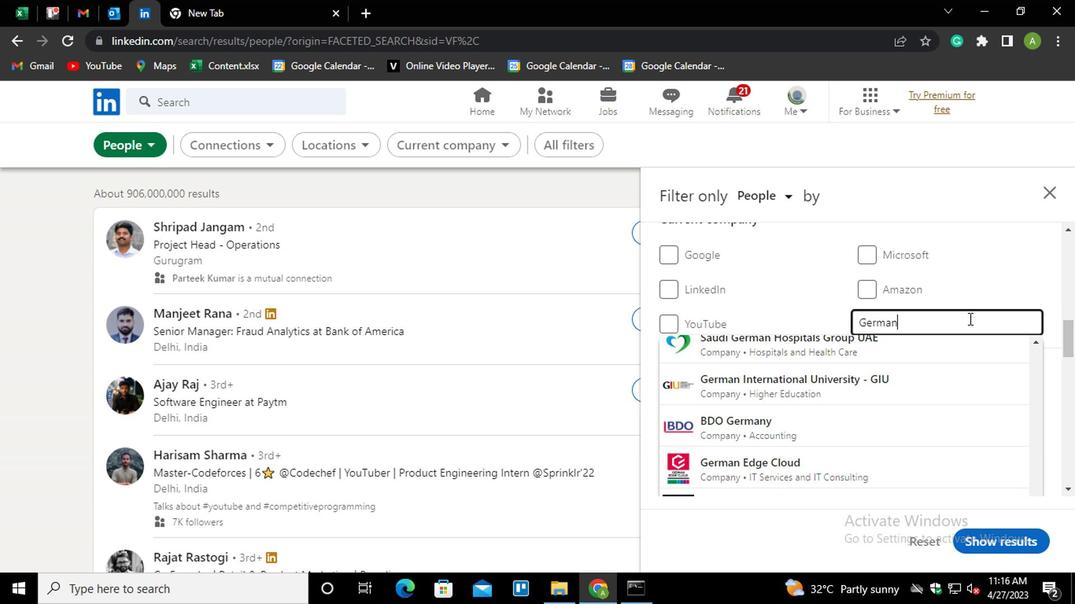 
Action: Mouse moved to (951, 376)
Screenshot: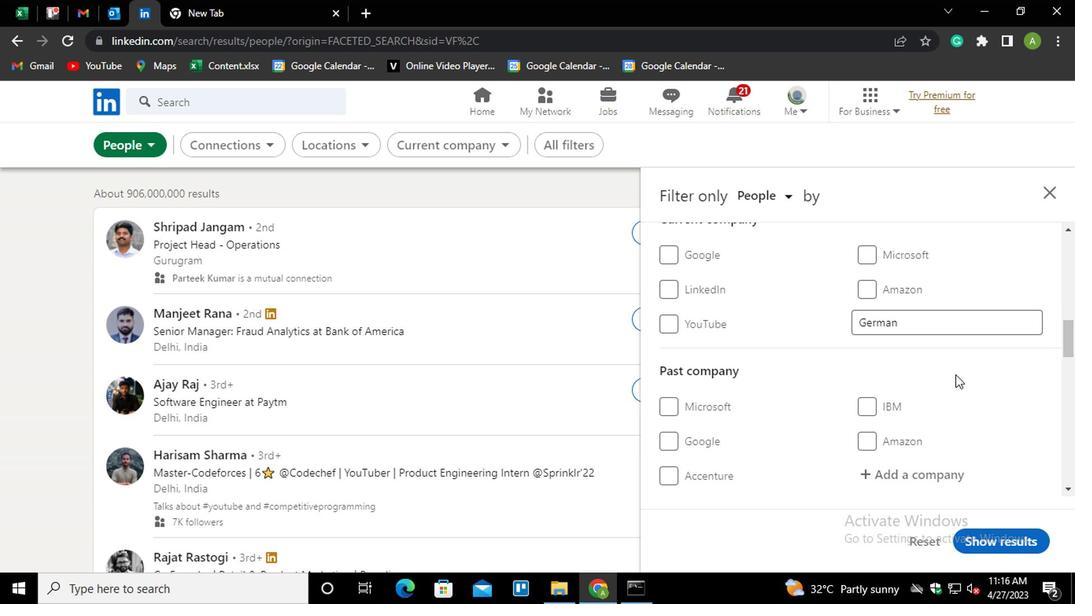 
Action: Mouse scrolled (951, 375) with delta (0, -1)
Screenshot: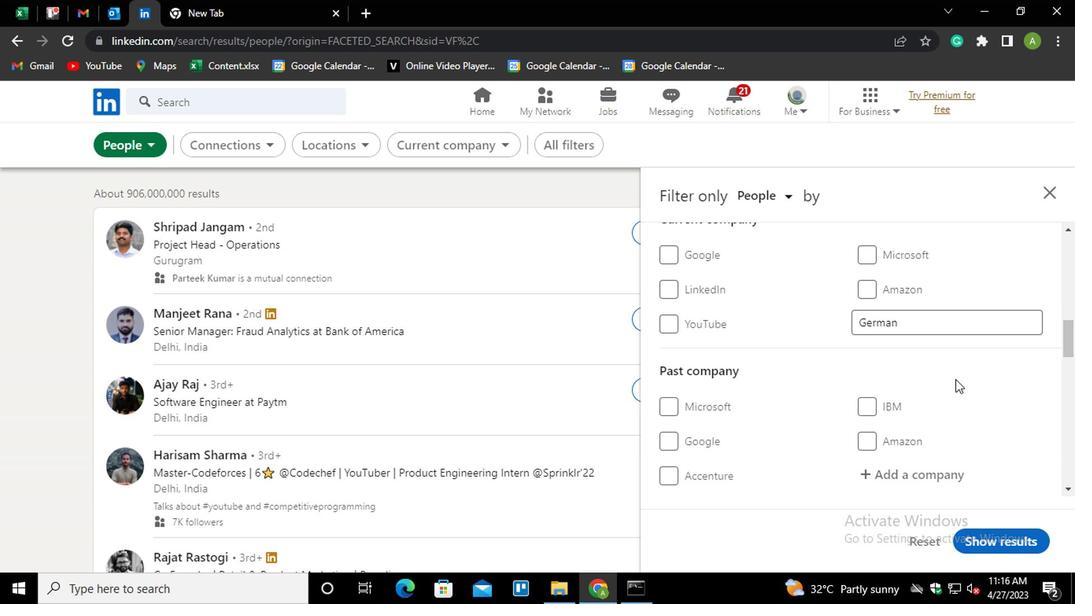 
Action: Mouse moved to (934, 247)
Screenshot: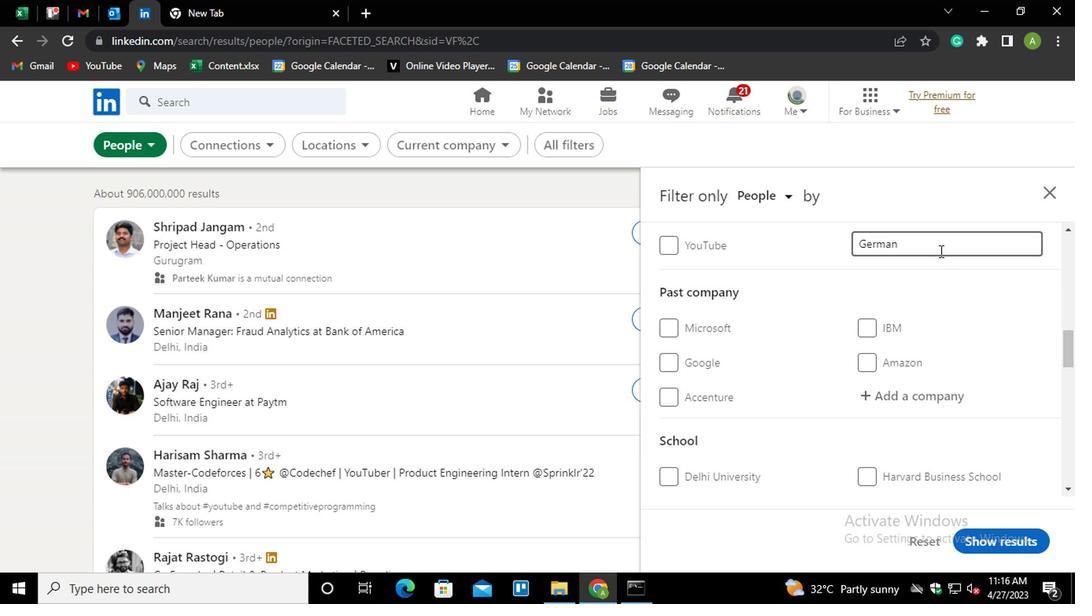 
Action: Mouse pressed left at (934, 247)
Screenshot: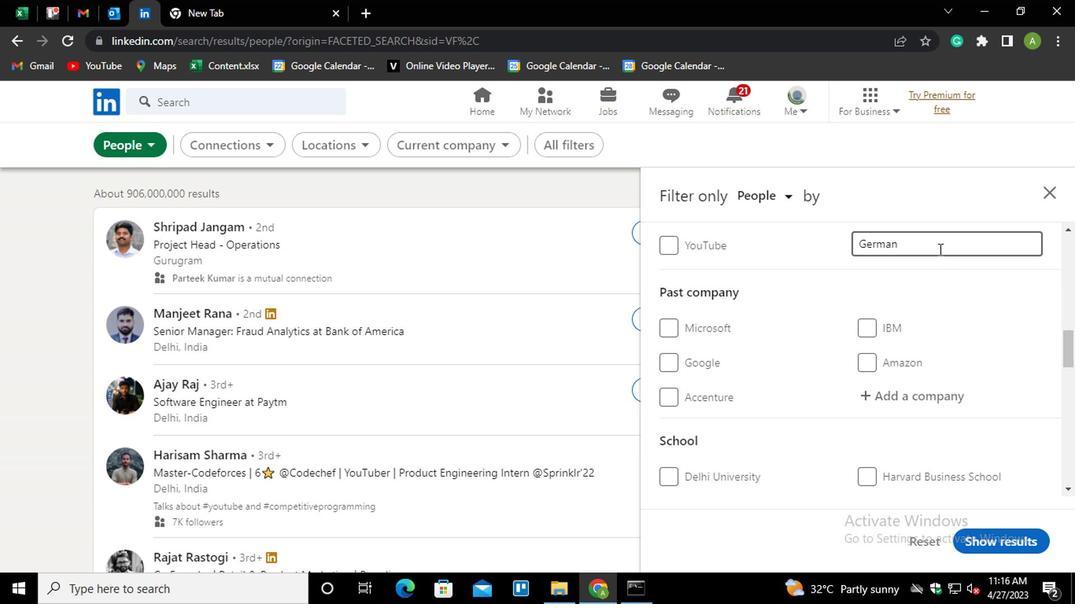 
Action: Mouse moved to (930, 247)
Screenshot: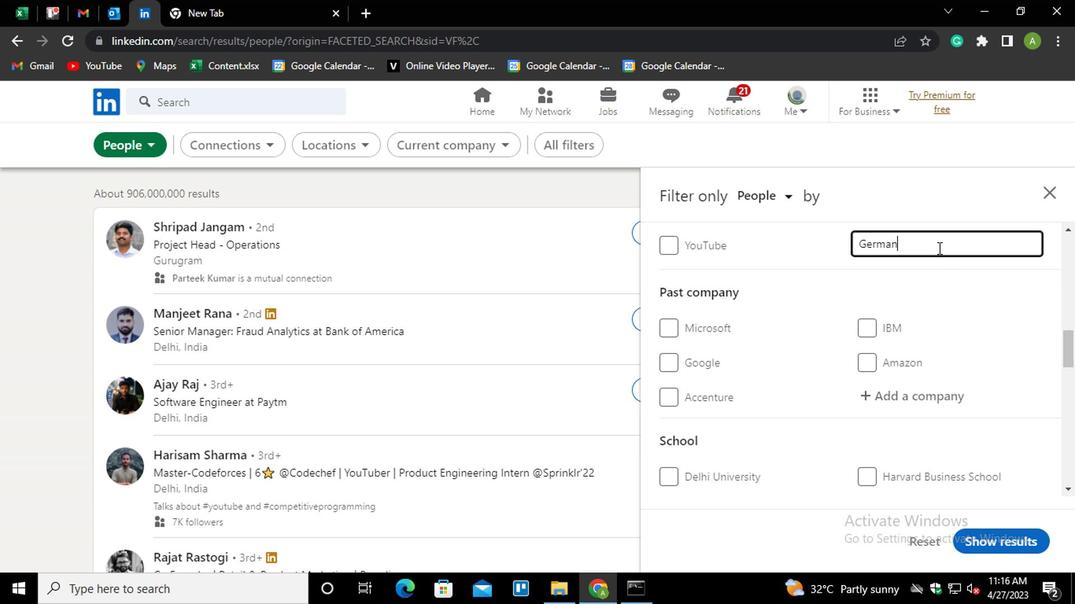 
Action: Key pressed <Key.shift_r><Key.home><Key.shift_r><Key.shift_r><Key.shift_r><Key.shift_r><Key.shift_r><Key.shift_r><Key.shift_r><Key.shift_r><Key.shift_r><Key.shift_r><Key.shift_r><Key.shift_r><Key.shift_r><Key.shift_r><Key.shift_r><Key.shift_r><Key.shift_r><Key.shift_r><Key.shift_r>NARAYA<Key.down><Key.enter>
Screenshot: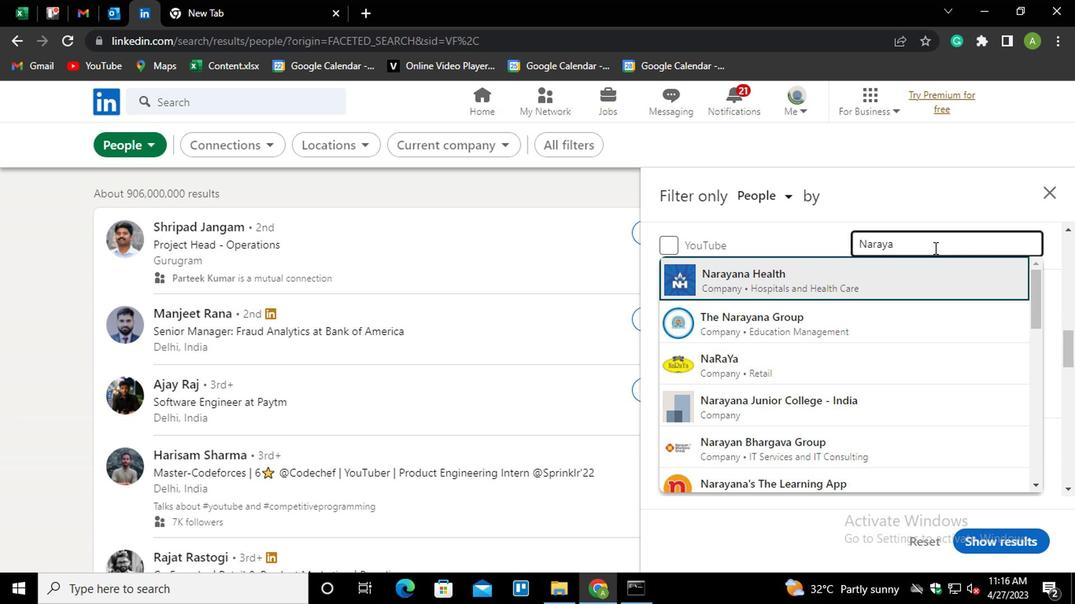 
Action: Mouse moved to (960, 267)
Screenshot: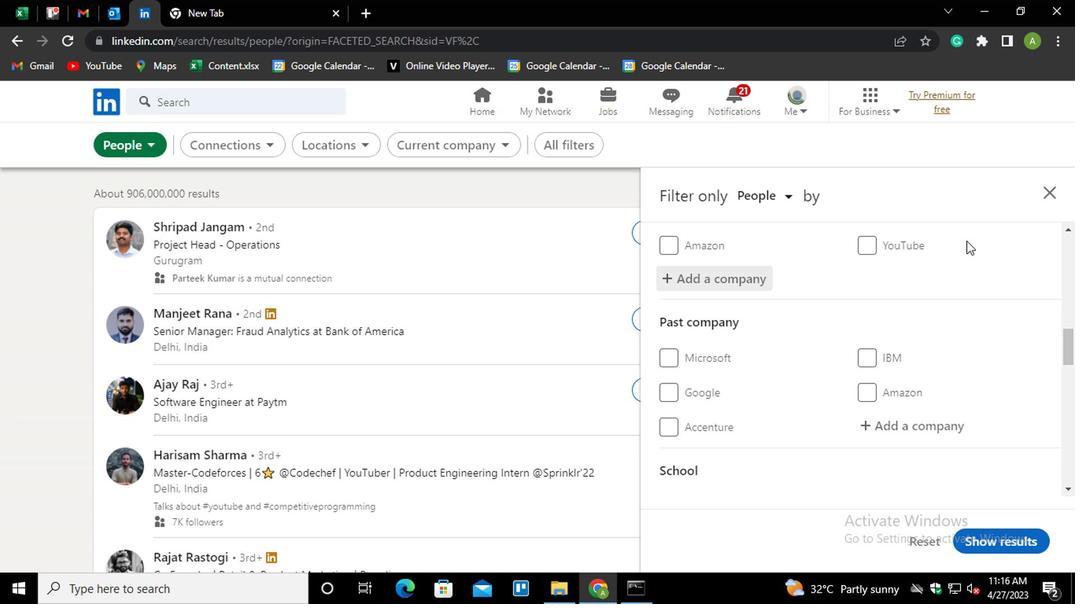 
Action: Mouse scrolled (960, 265) with delta (0, -1)
Screenshot: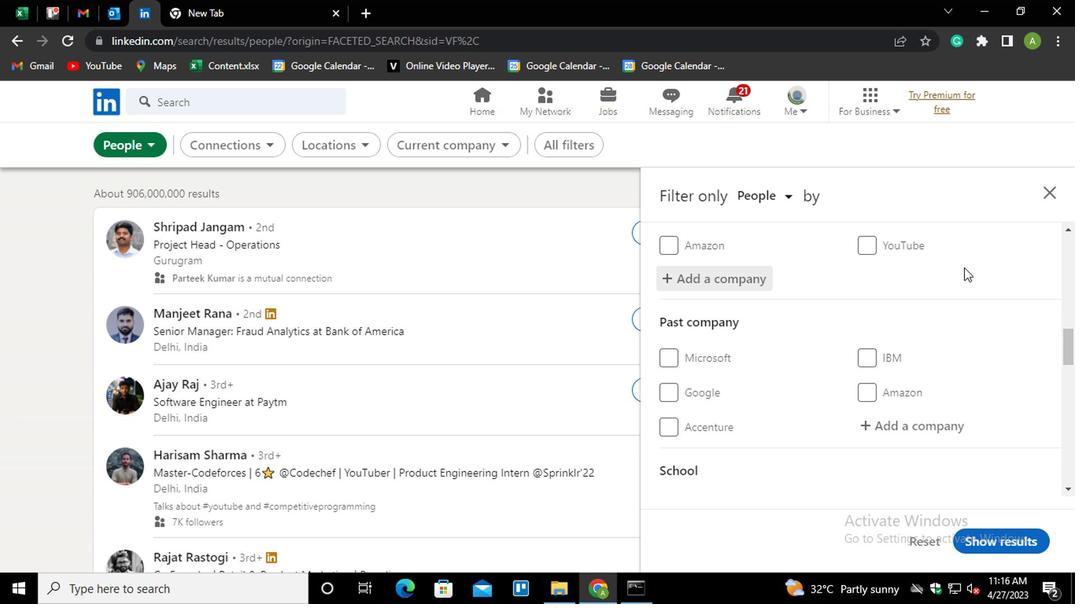 
Action: Mouse scrolled (960, 265) with delta (0, -1)
Screenshot: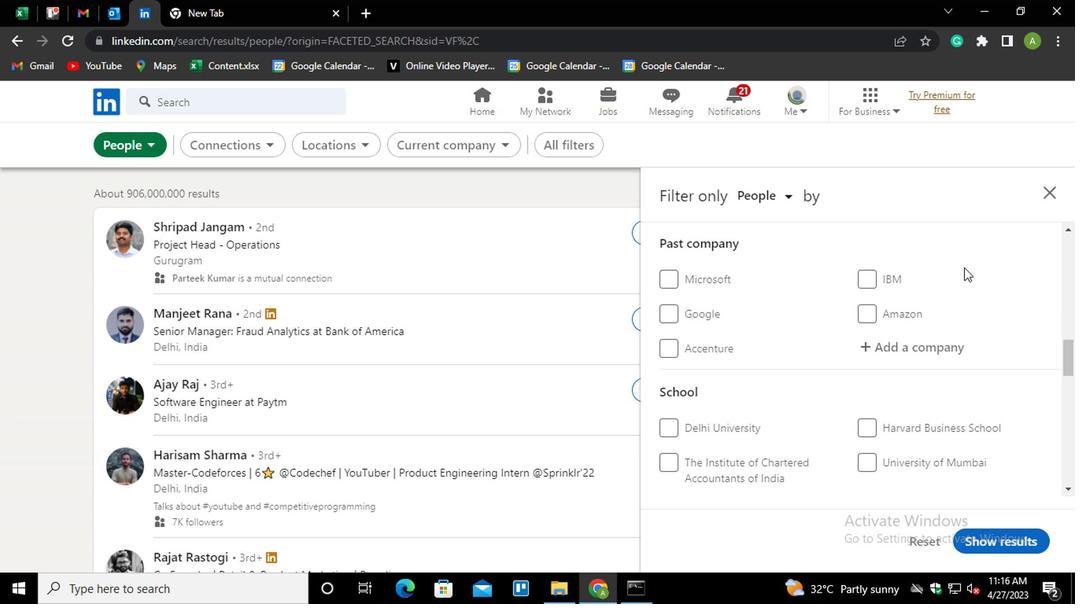 
Action: Mouse moved to (941, 307)
Screenshot: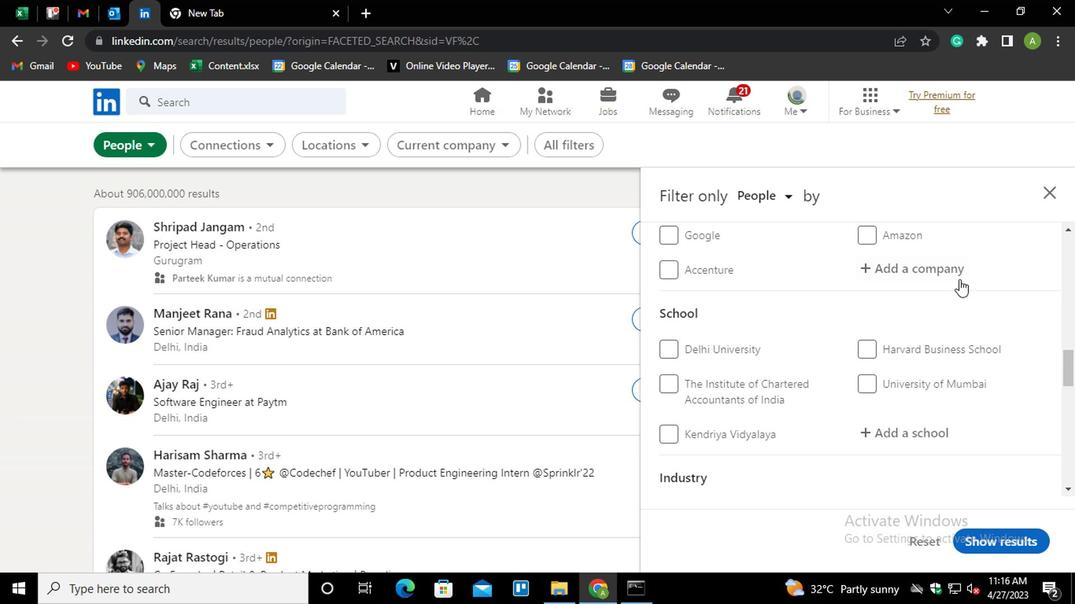 
Action: Mouse scrolled (941, 306) with delta (0, -1)
Screenshot: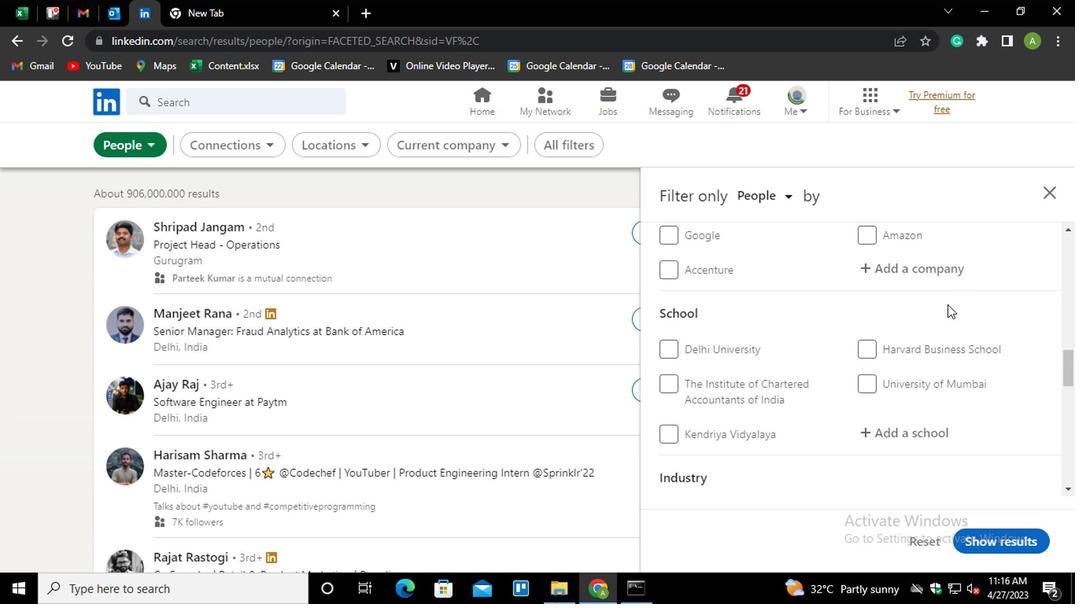 
Action: Mouse moved to (902, 355)
Screenshot: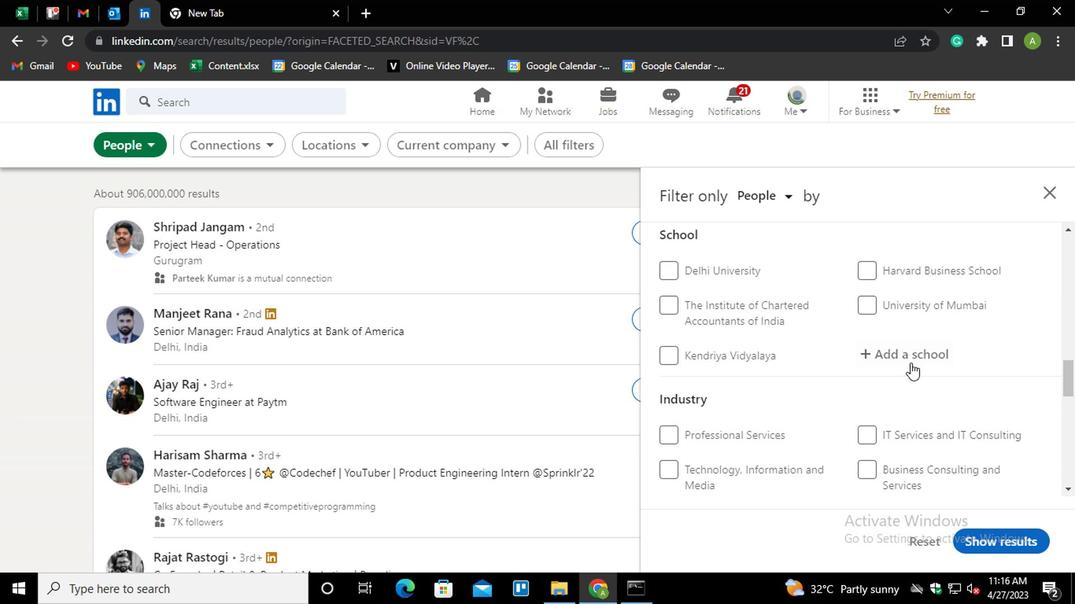 
Action: Mouse pressed left at (902, 355)
Screenshot: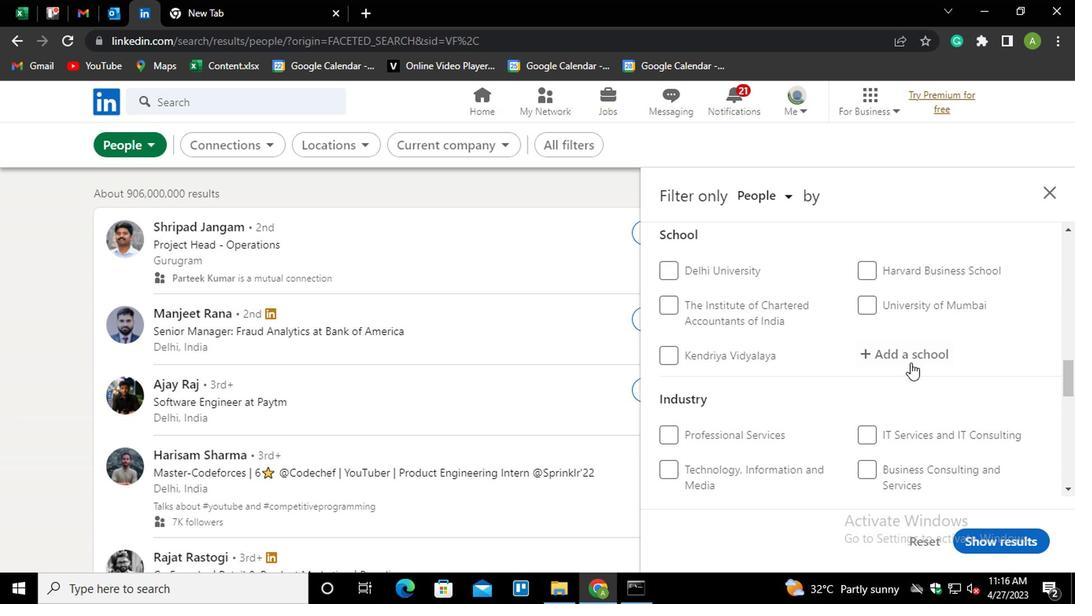 
Action: Mouse moved to (906, 351)
Screenshot: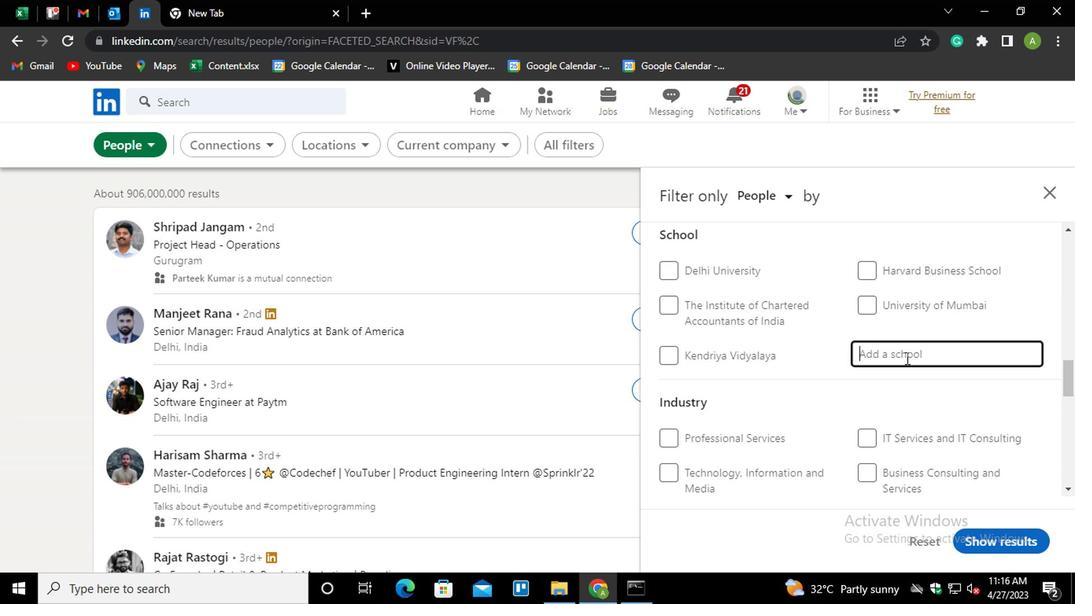 
Action: Mouse pressed left at (906, 351)
Screenshot: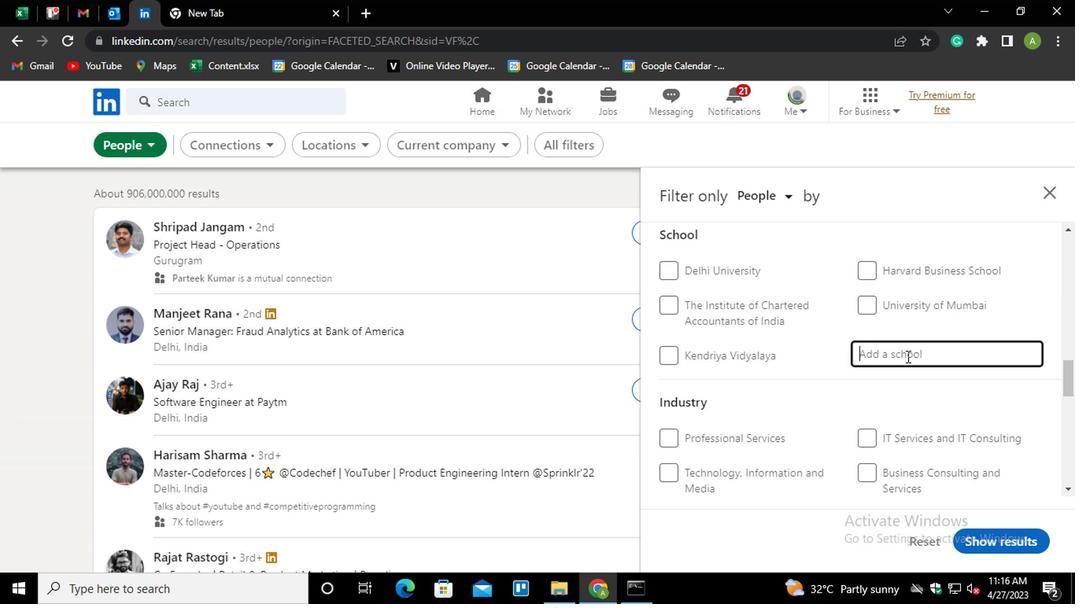 
Action: Key pressed <Key.shift_r>INDIAN<Key.space><Key.down><Key.down><Key.down><Key.down><Key.down><Key.down><Key.down><Key.down><Key.down><Key.down><Key.up><Key.enter>
Screenshot: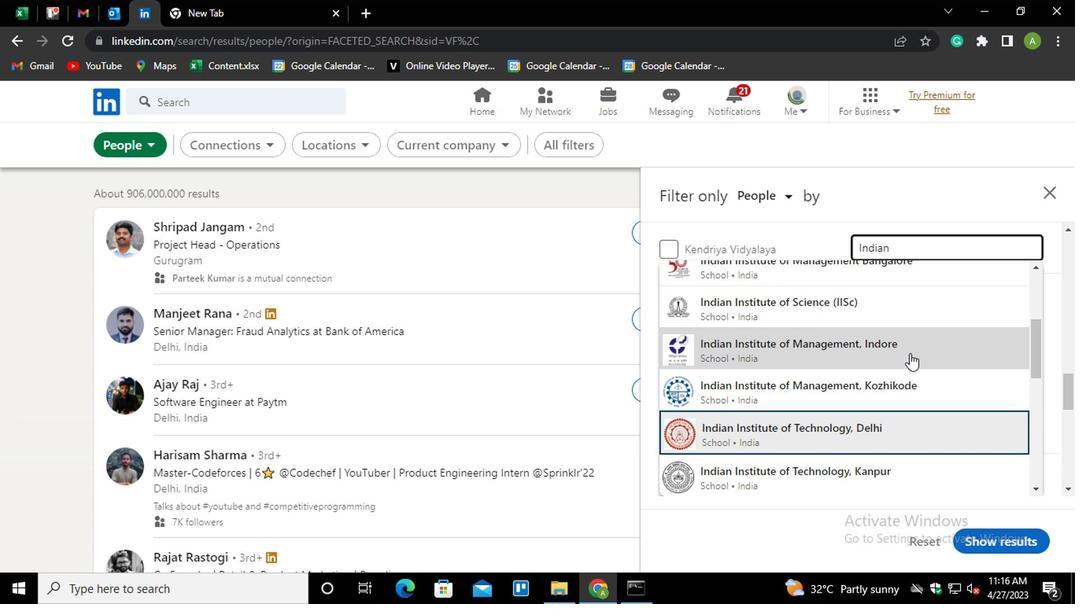 
Action: Mouse scrolled (906, 350) with delta (0, 0)
Screenshot: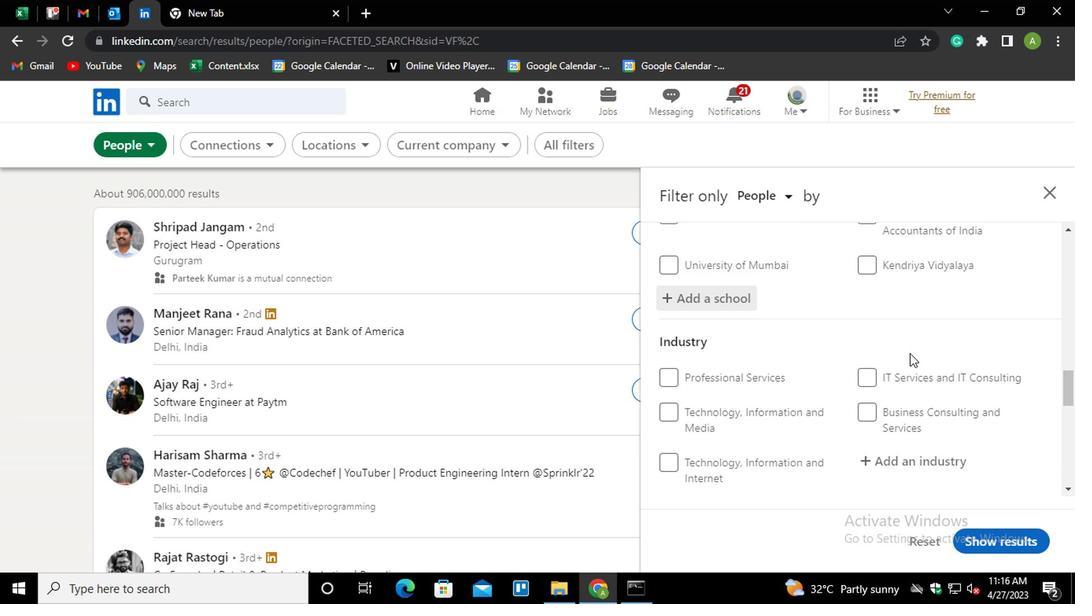 
Action: Mouse moved to (908, 383)
Screenshot: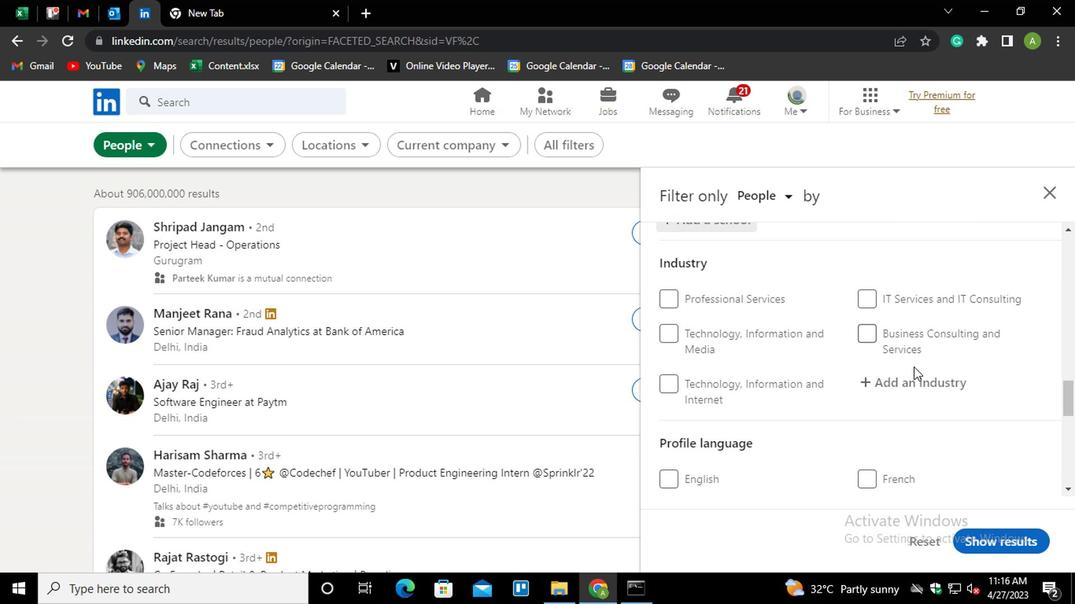 
Action: Mouse pressed left at (908, 383)
Screenshot: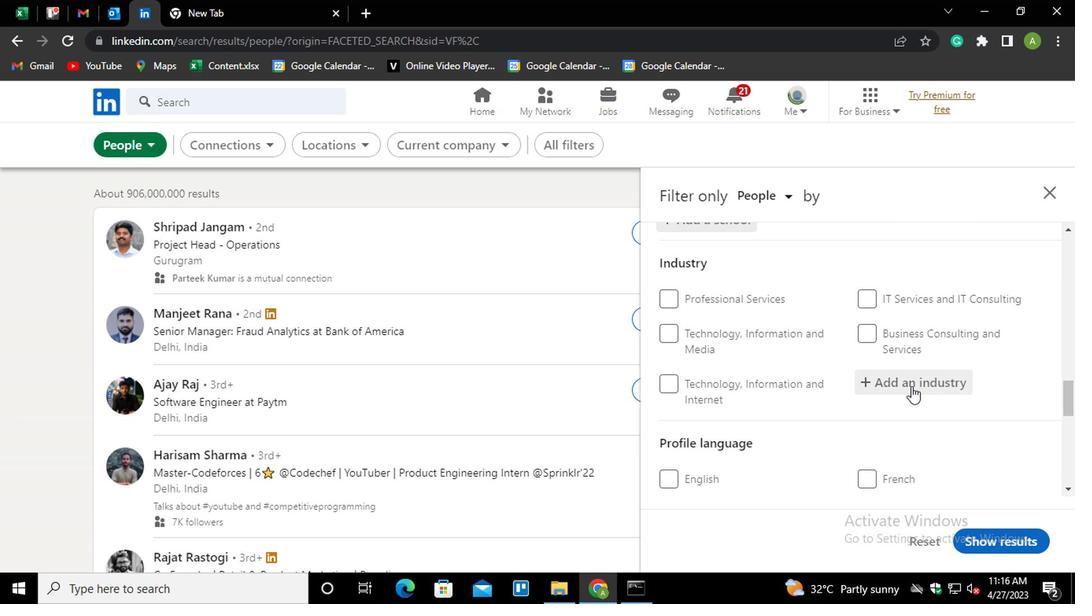
Action: Mouse moved to (911, 383)
Screenshot: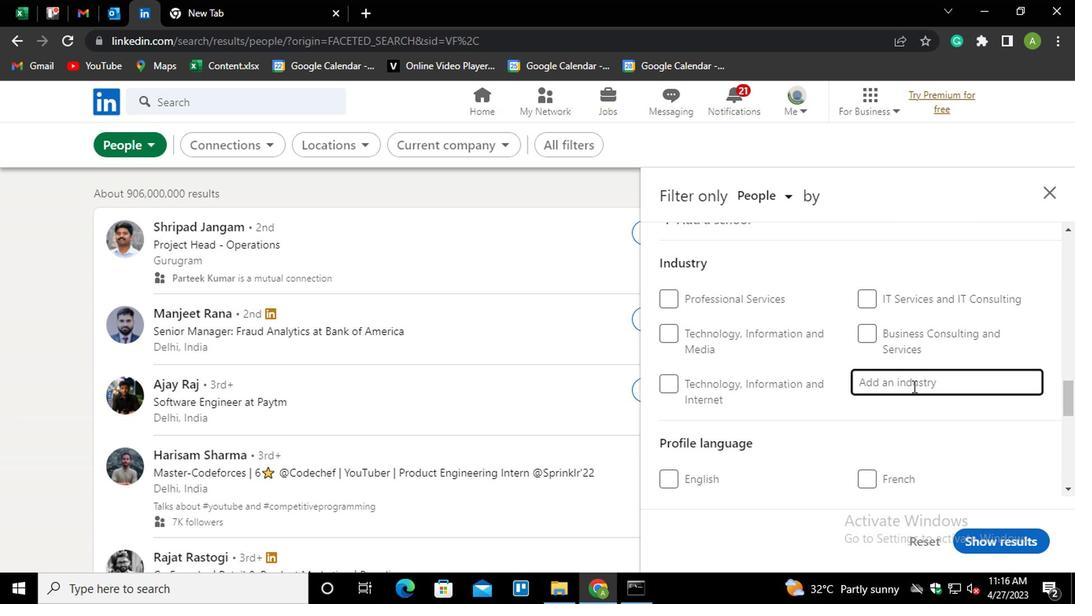 
Action: Mouse pressed left at (911, 383)
Screenshot: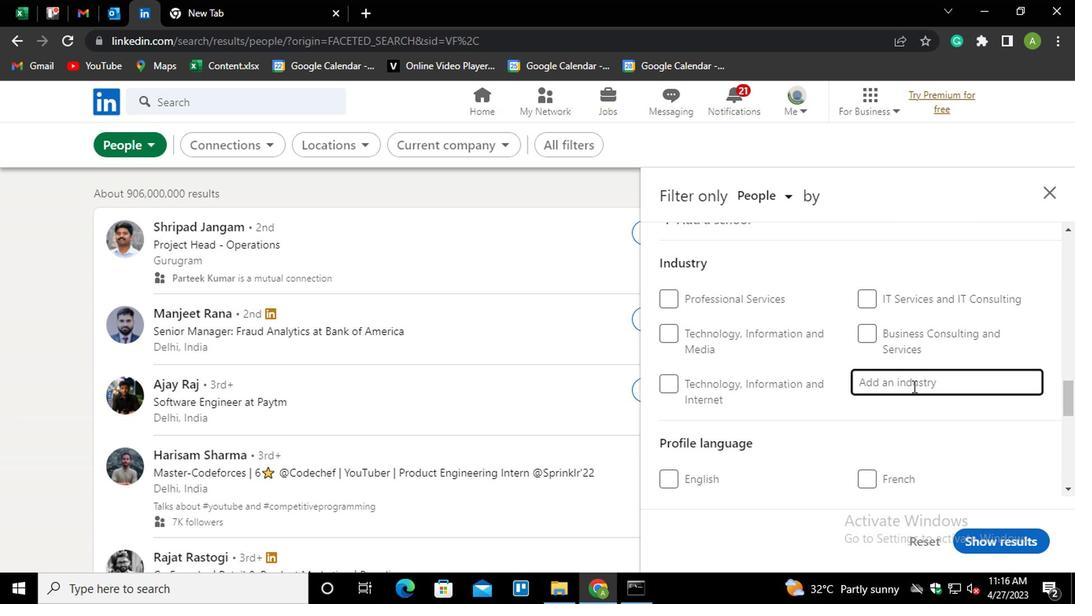 
Action: Mouse moved to (850, 388)
Screenshot: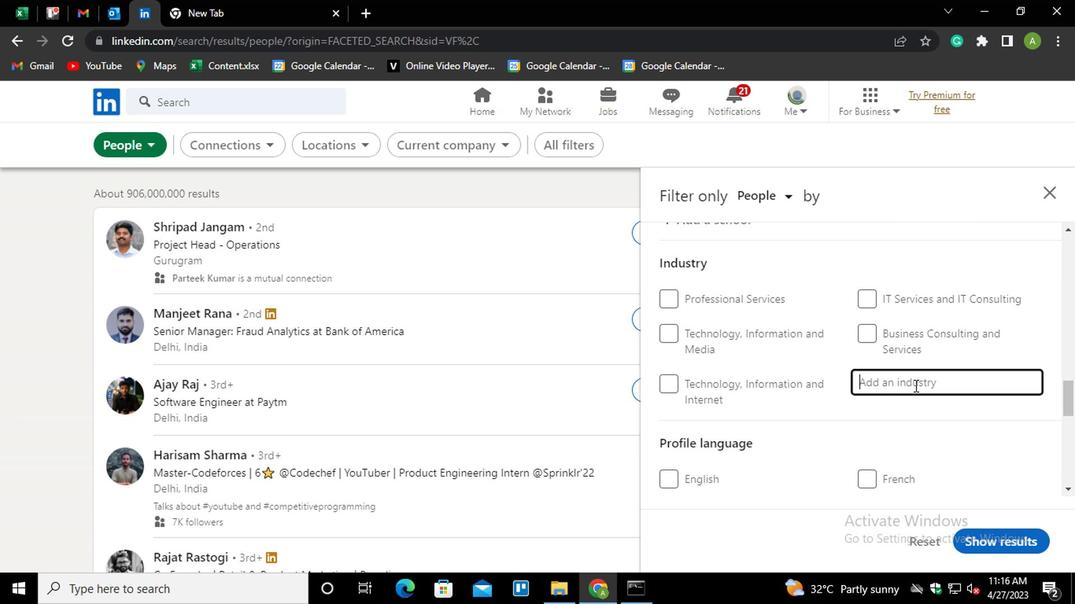 
Action: Key pressed <Key.shift>RETAIL<Key.space><Key.shift_r>MOTO<Key.down><Key.enter>
Screenshot: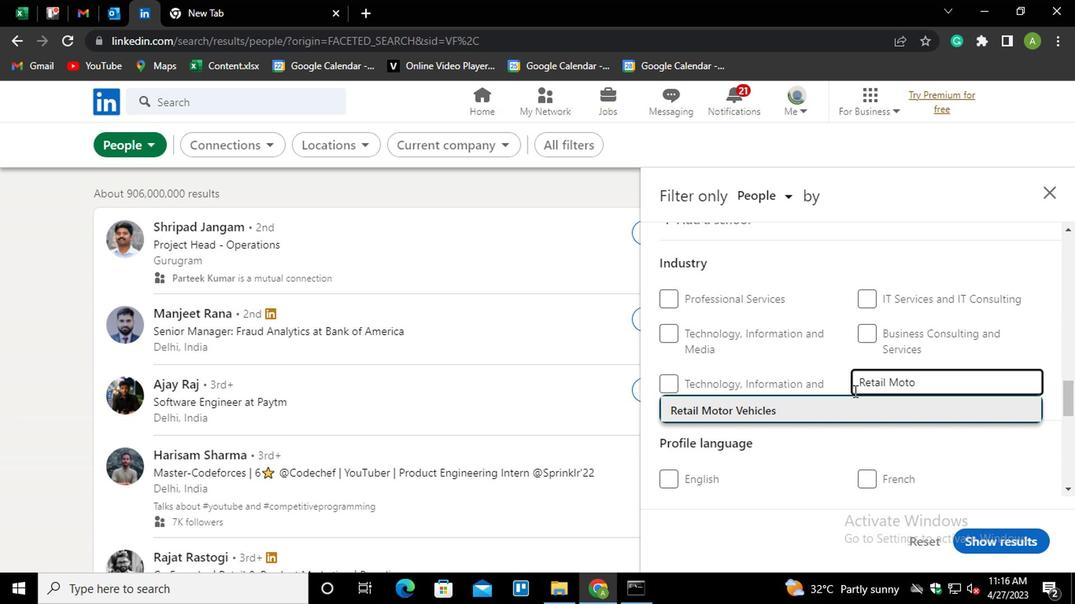 
Action: Mouse scrolled (850, 387) with delta (0, 0)
Screenshot: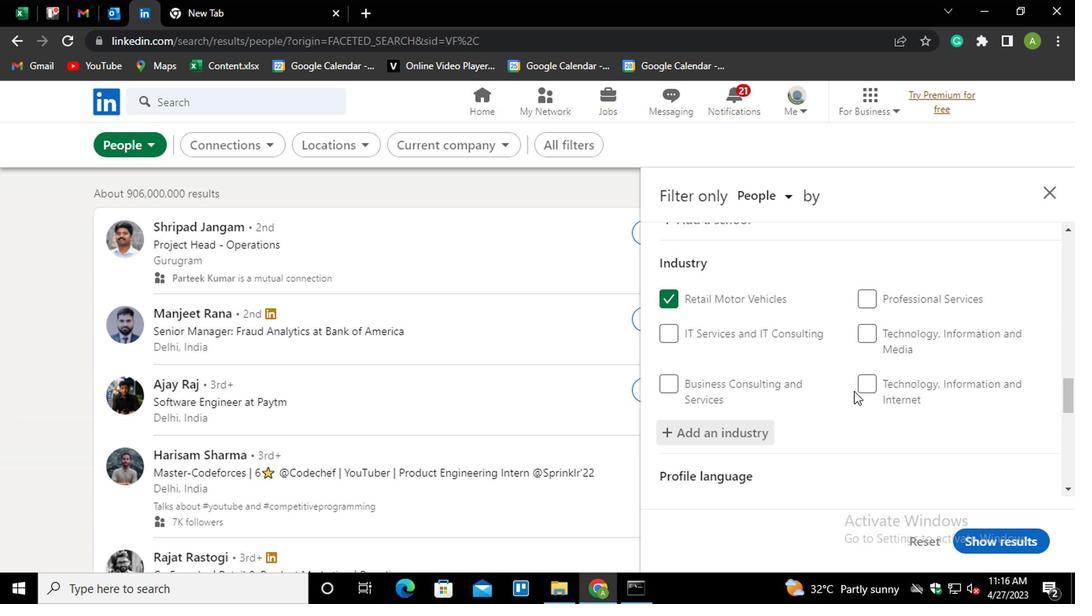 
Action: Mouse scrolled (850, 387) with delta (0, 0)
Screenshot: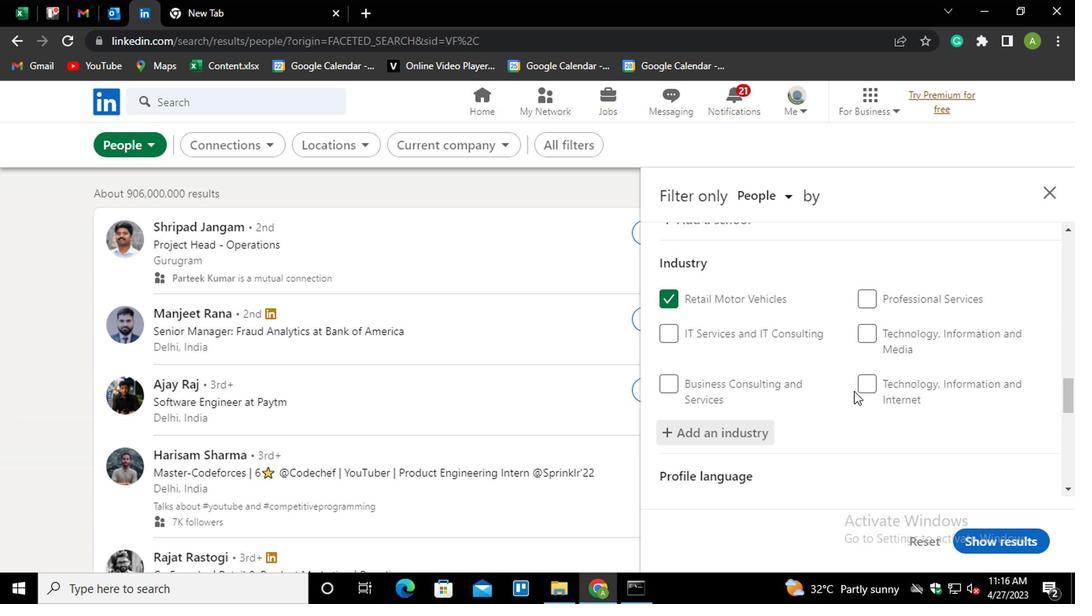 
Action: Mouse scrolled (850, 387) with delta (0, 0)
Screenshot: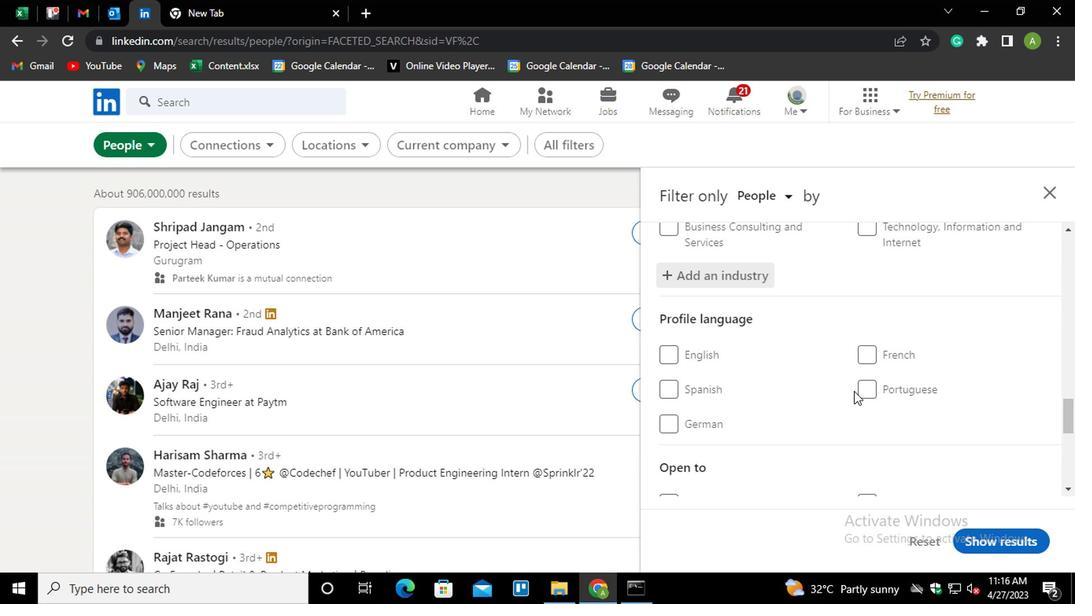 
Action: Mouse moved to (687, 343)
Screenshot: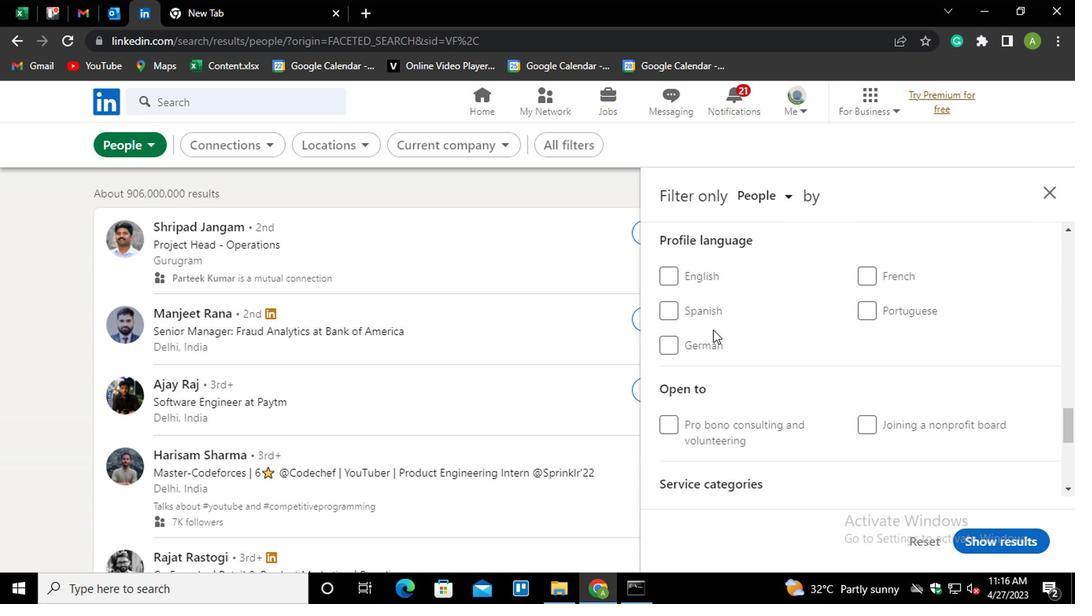 
Action: Mouse pressed left at (687, 343)
Screenshot: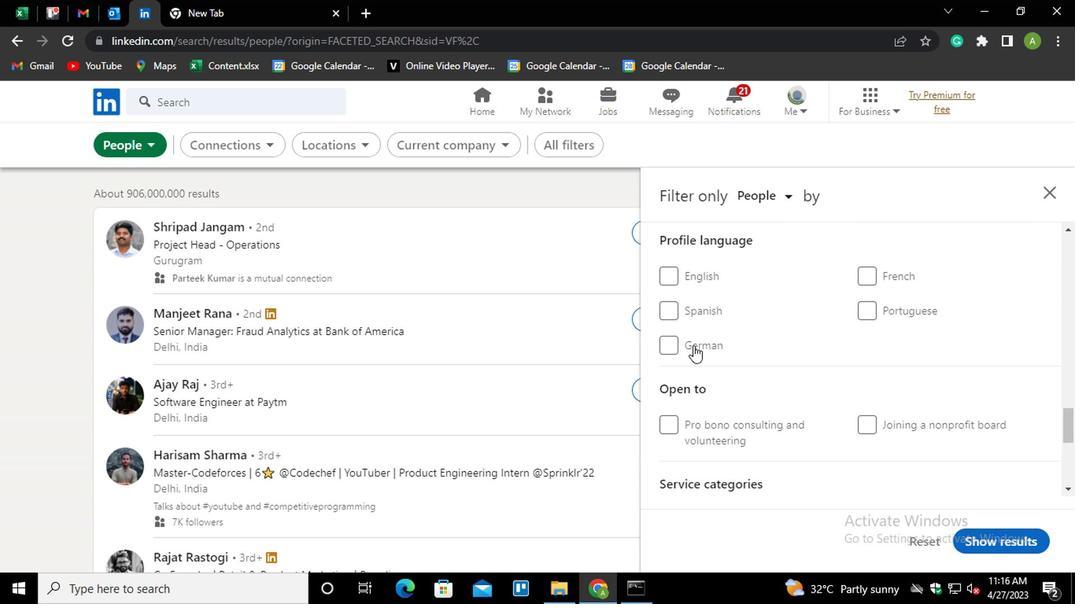 
Action: Mouse moved to (850, 367)
Screenshot: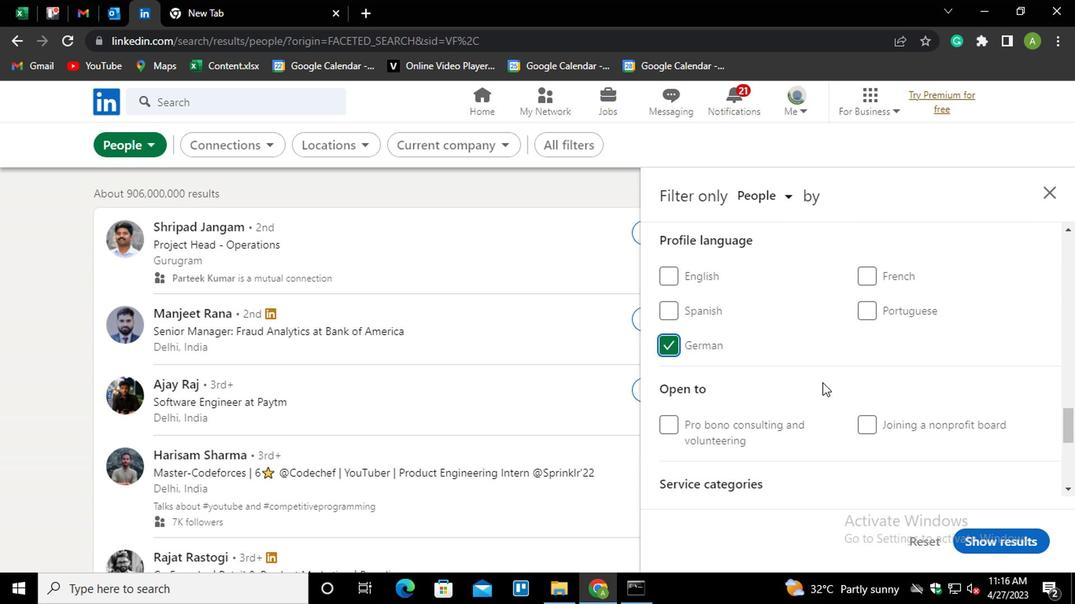 
Action: Mouse scrolled (850, 366) with delta (0, 0)
Screenshot: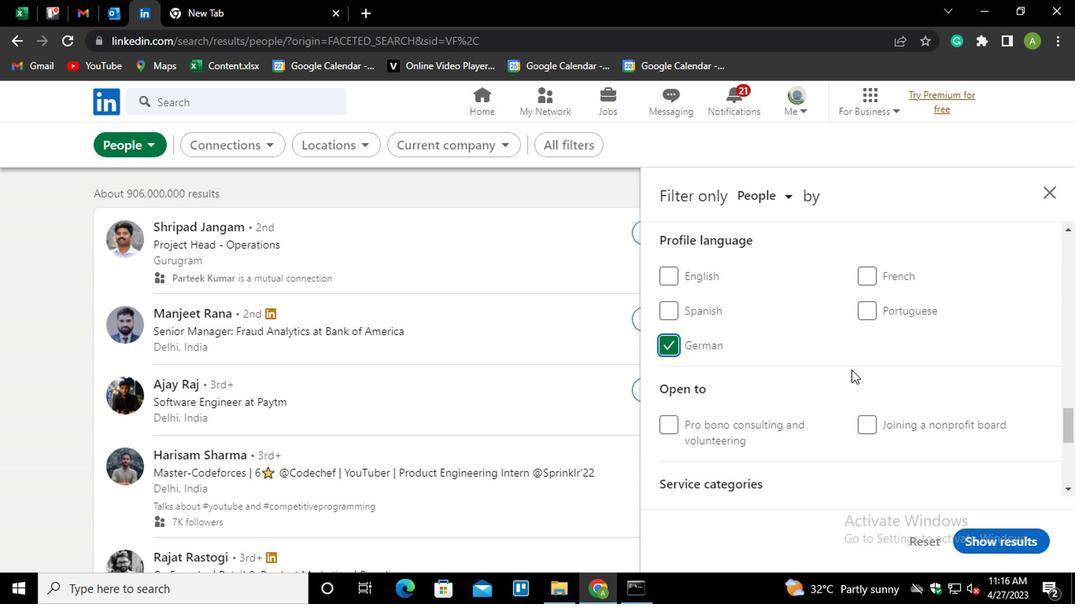 
Action: Mouse scrolled (850, 366) with delta (0, 0)
Screenshot: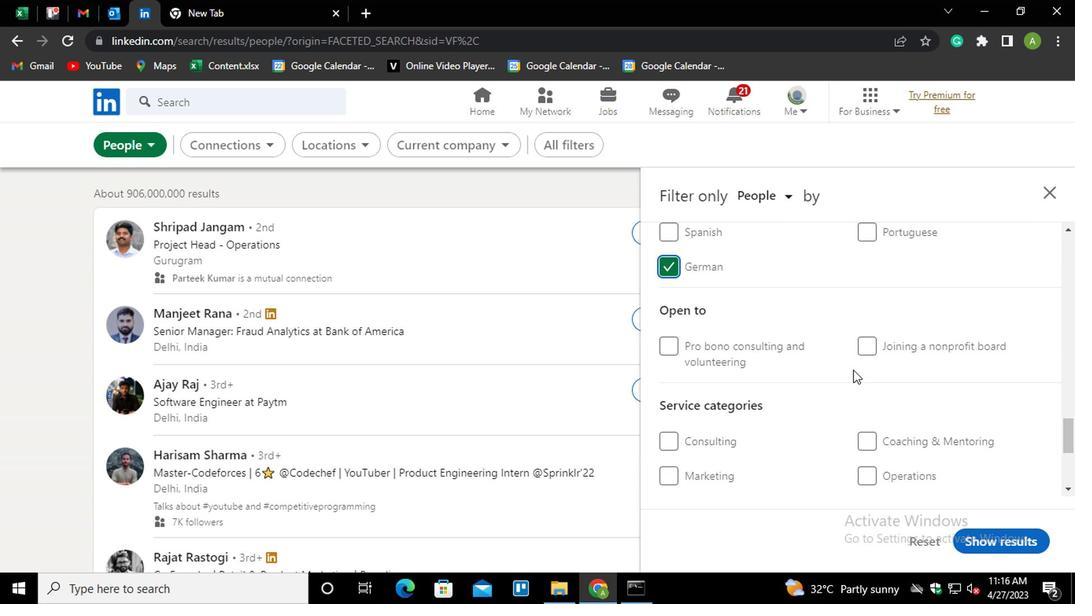 
Action: Mouse scrolled (850, 366) with delta (0, 0)
Screenshot: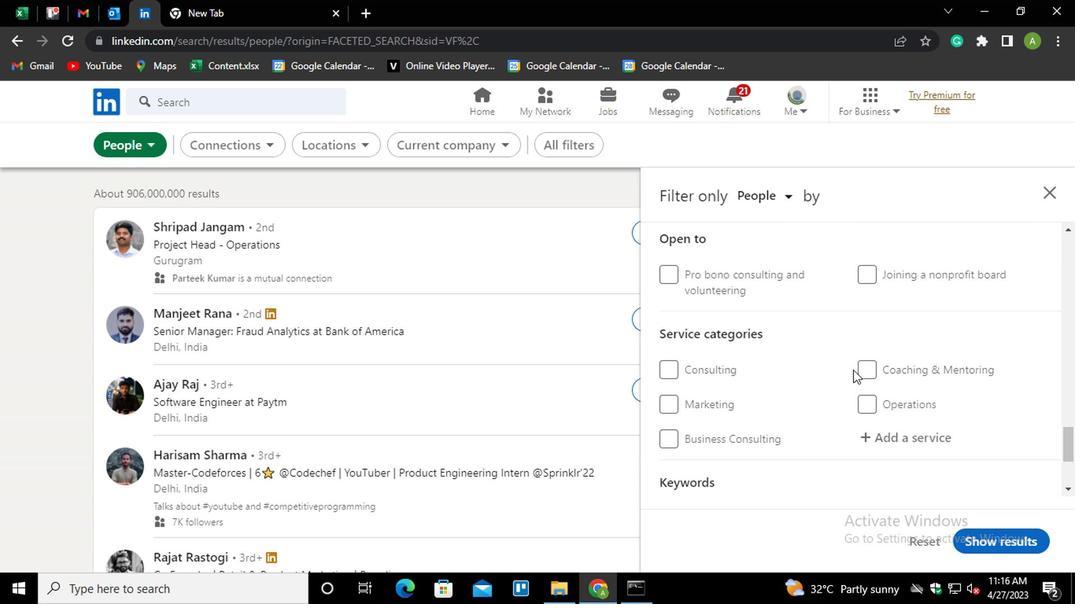 
Action: Mouse moved to (879, 352)
Screenshot: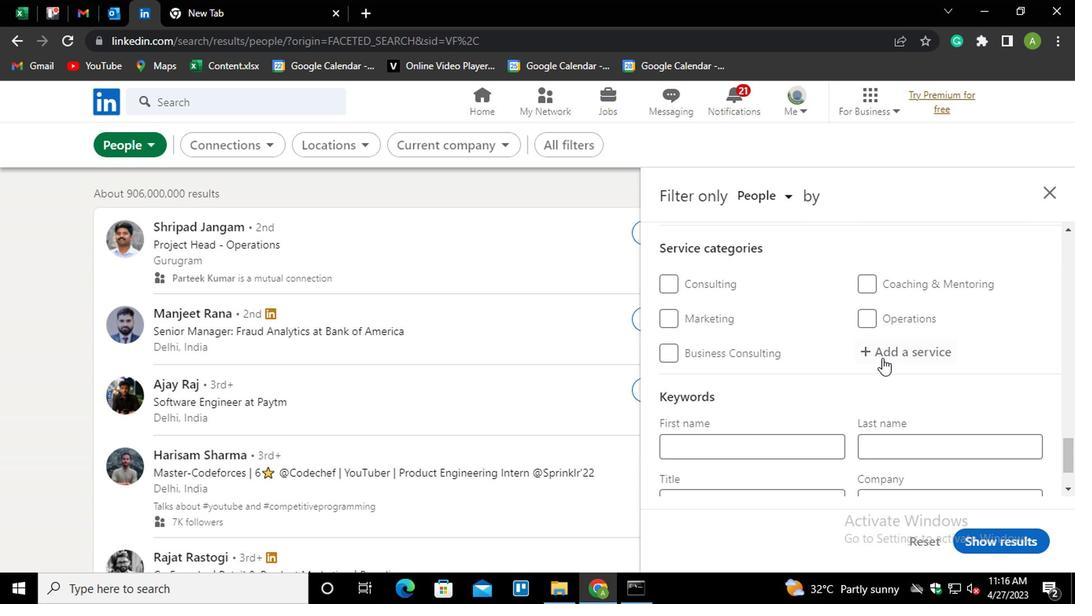 
Action: Mouse pressed left at (879, 352)
Screenshot: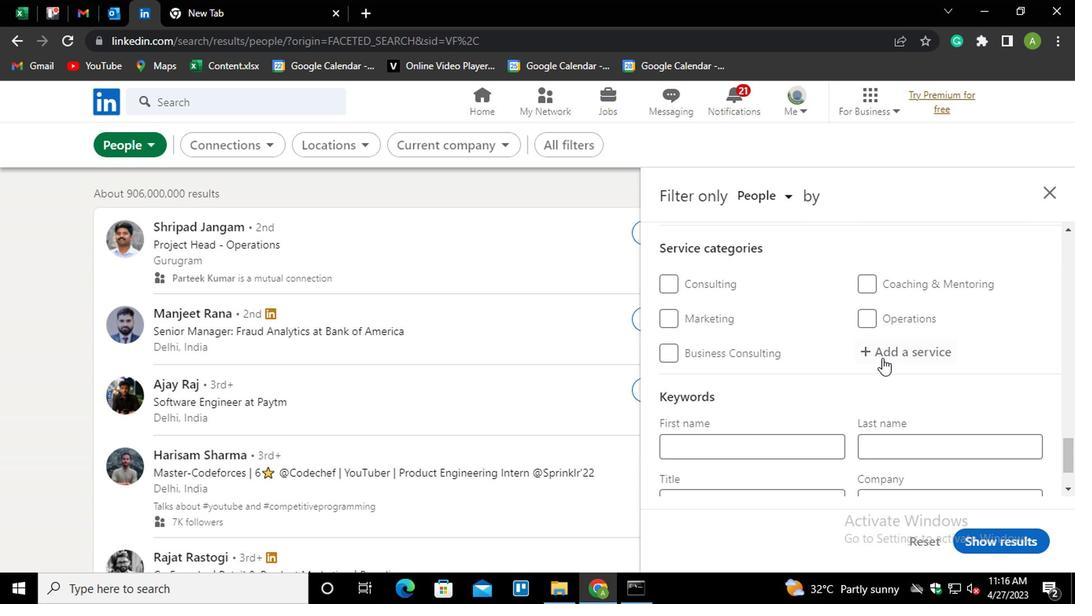 
Action: Mouse moved to (867, 353)
Screenshot: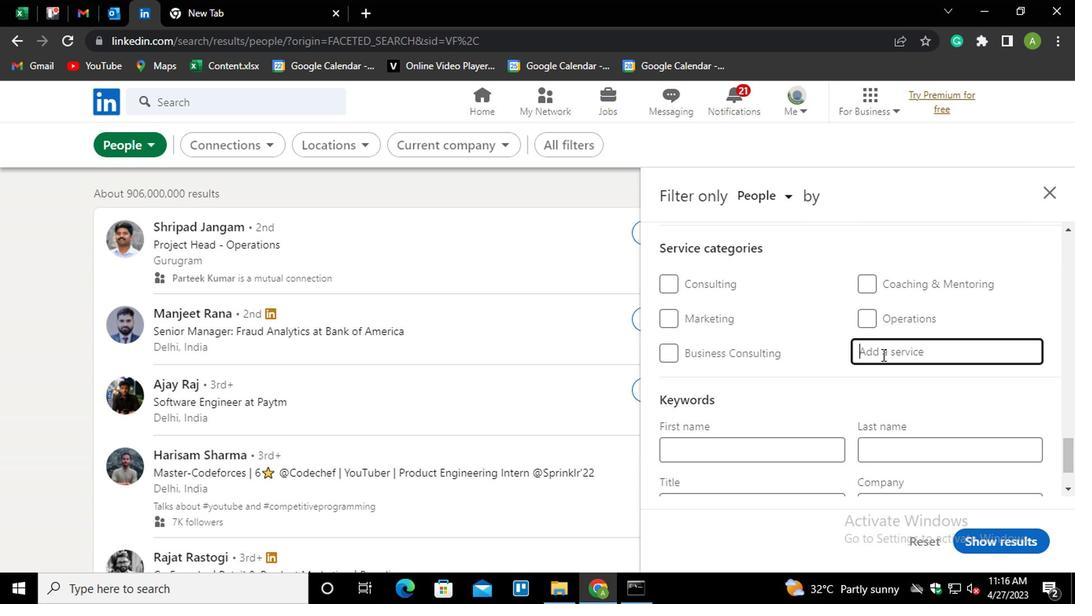 
Action: Key pressed <Key.shift>VISUAL<Key.down><Key.enter>
Screenshot: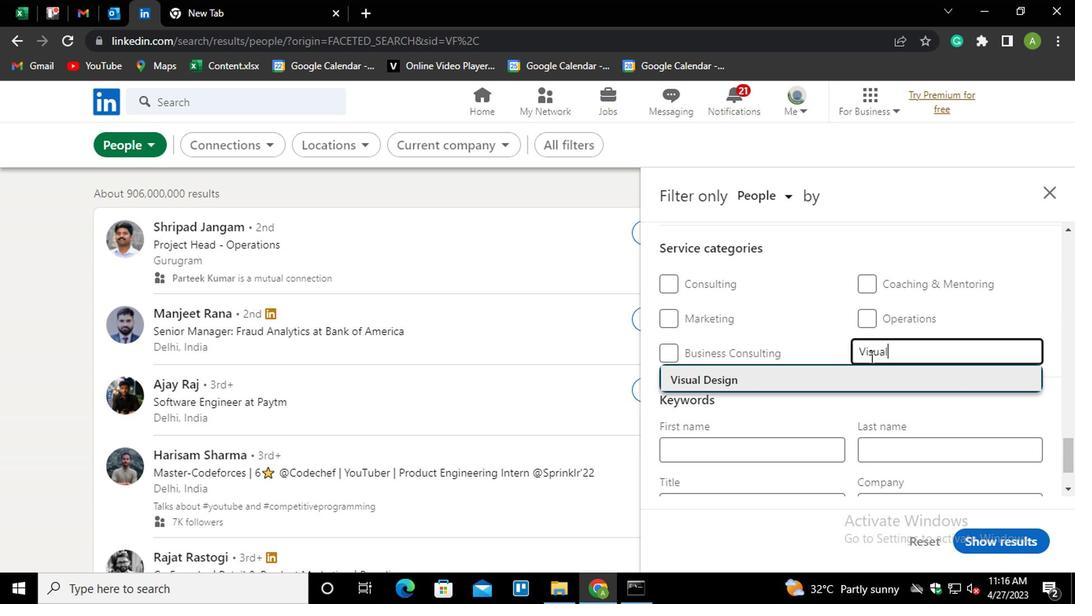 
Action: Mouse moved to (867, 353)
Screenshot: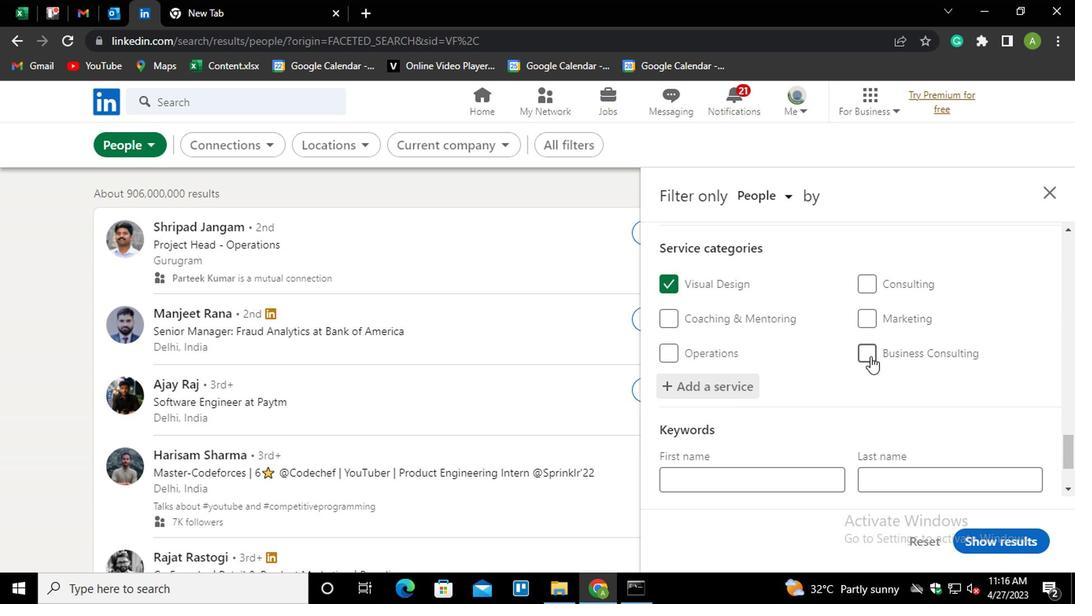
Action: Mouse scrolled (867, 353) with delta (0, 0)
Screenshot: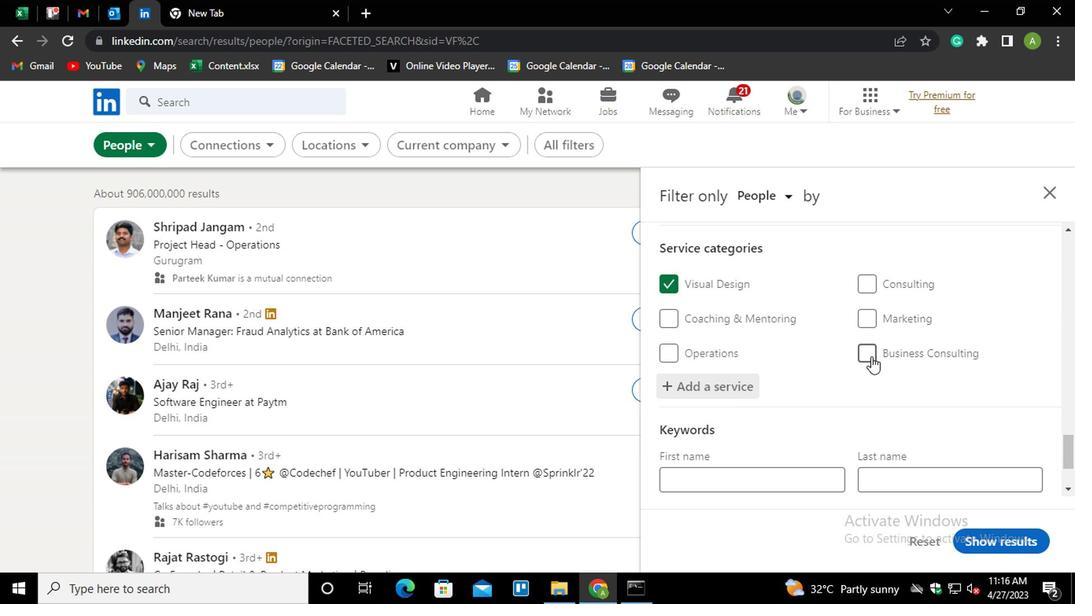 
Action: Mouse moved to (867, 358)
Screenshot: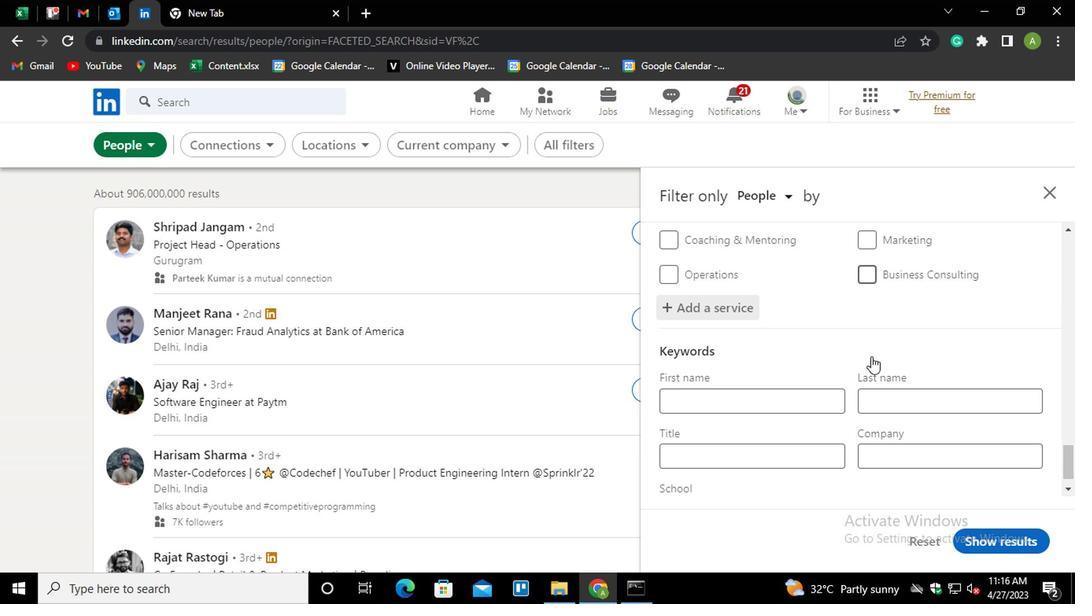 
Action: Mouse scrolled (867, 357) with delta (0, -1)
Screenshot: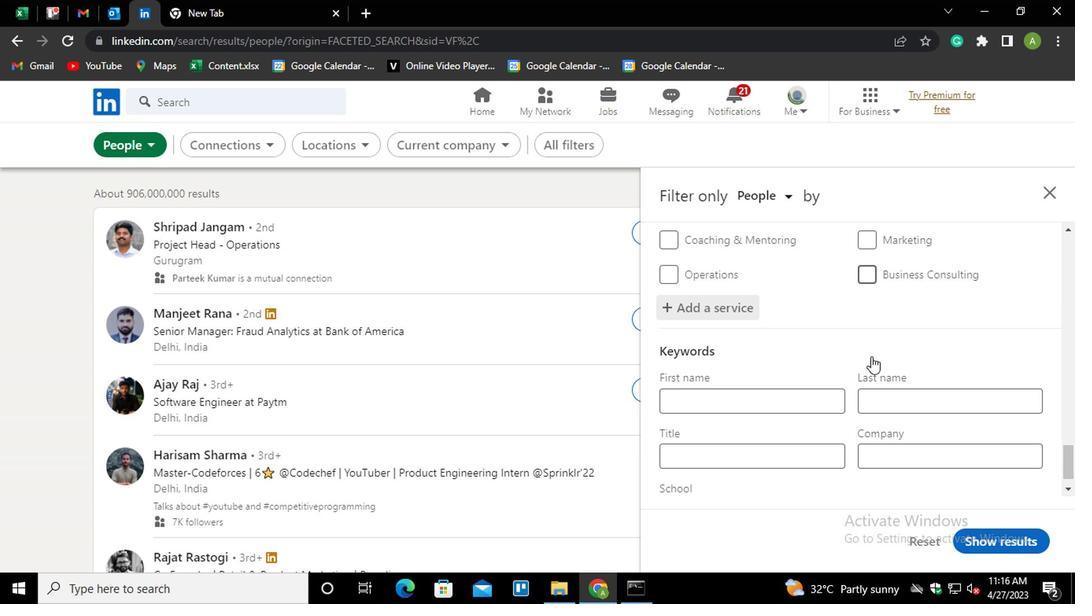 
Action: Mouse moved to (698, 419)
Screenshot: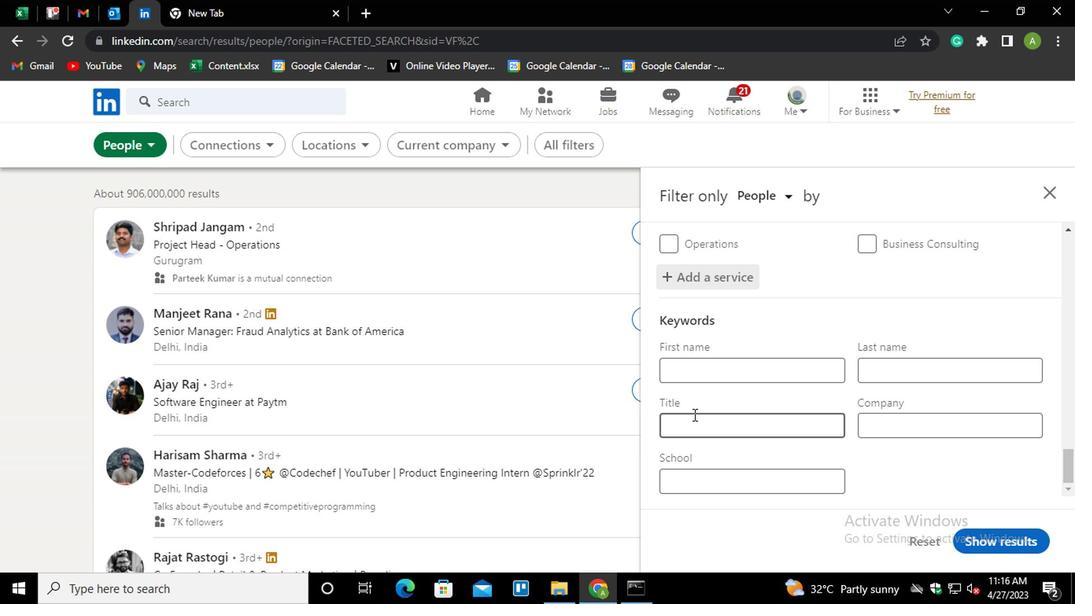 
Action: Mouse pressed left at (698, 419)
Screenshot: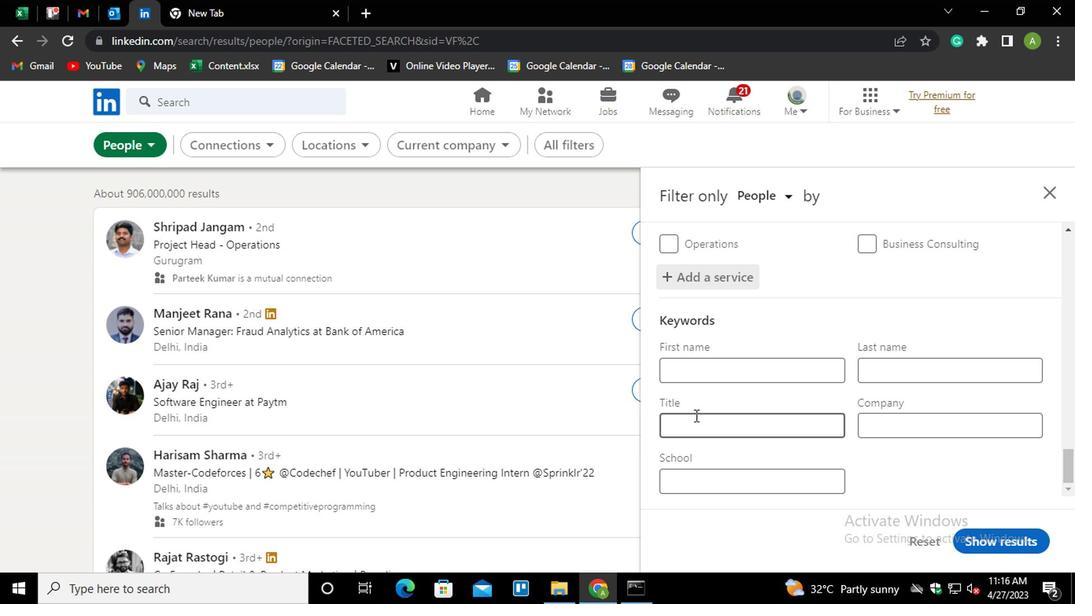 
Action: Mouse moved to (683, 430)
Screenshot: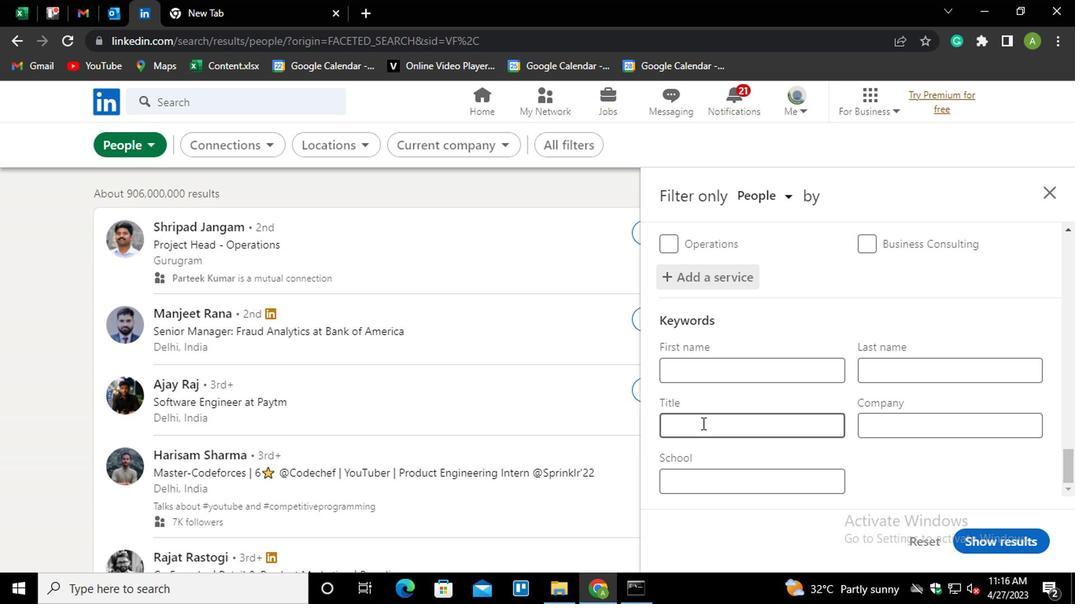 
Action: Key pressed <Key.shift>FRNT<Key.backspace><Key.backspace>ONT<Key.space><Key.shift>DESK<Key.space><Key.shift>ASSOCIATE
Screenshot: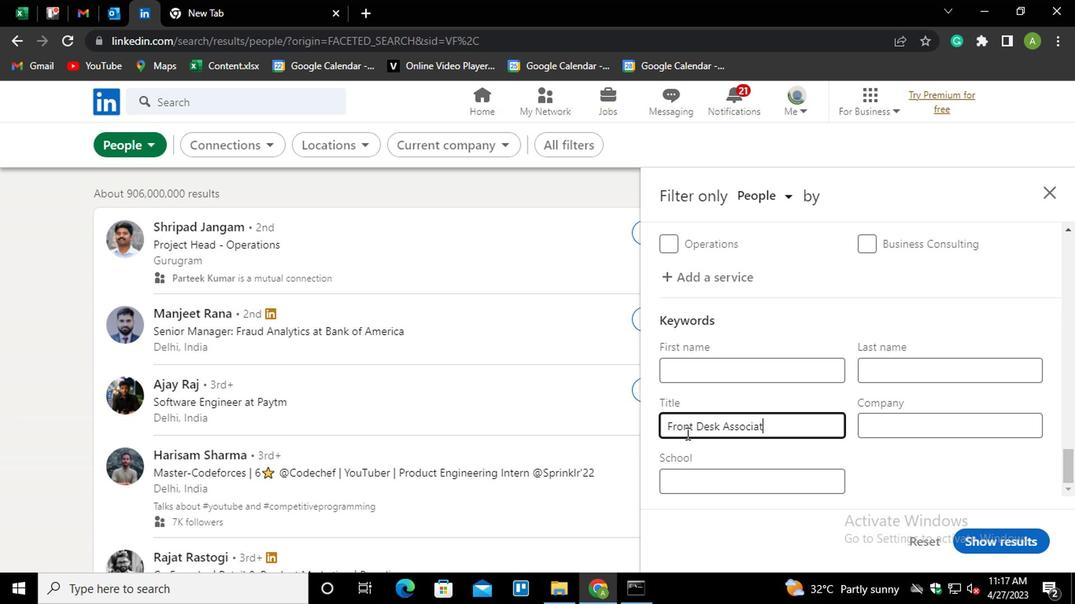 
Action: Mouse moved to (978, 531)
Screenshot: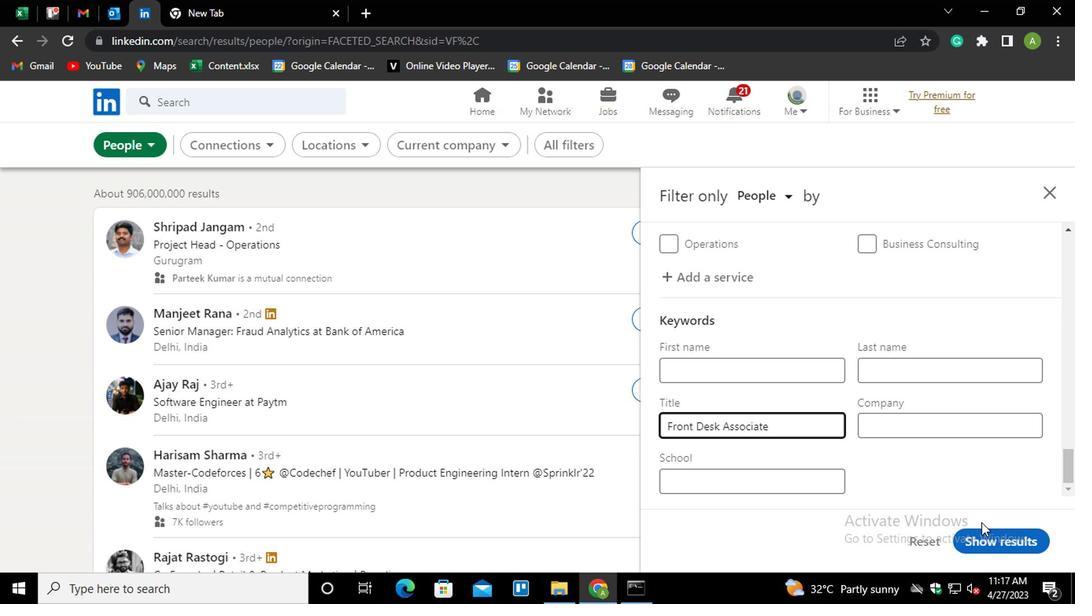 
Action: Mouse pressed left at (978, 531)
Screenshot: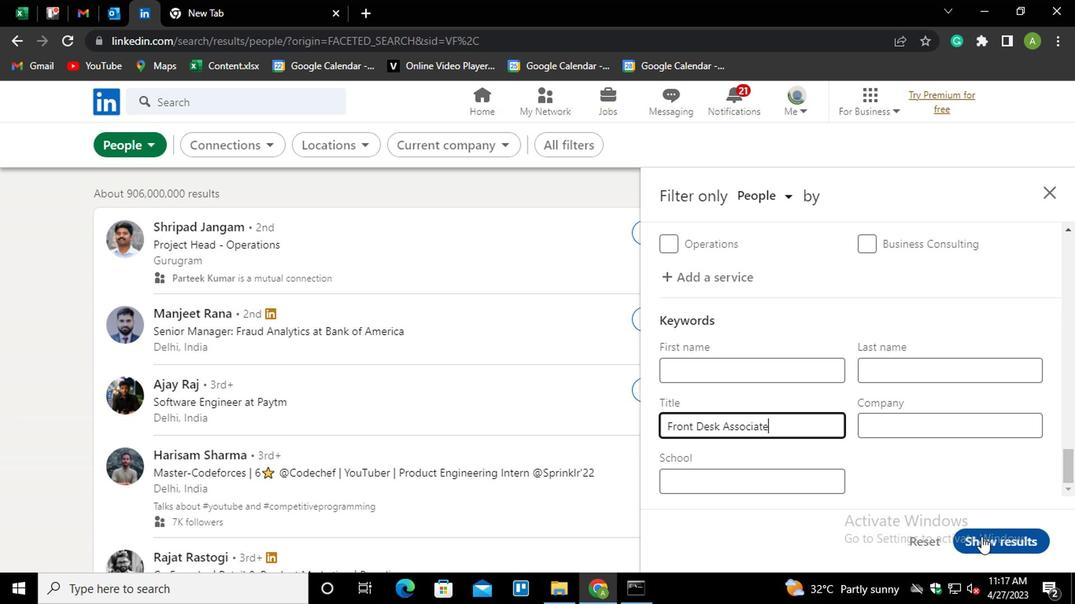 
Action: Mouse moved to (942, 472)
Screenshot: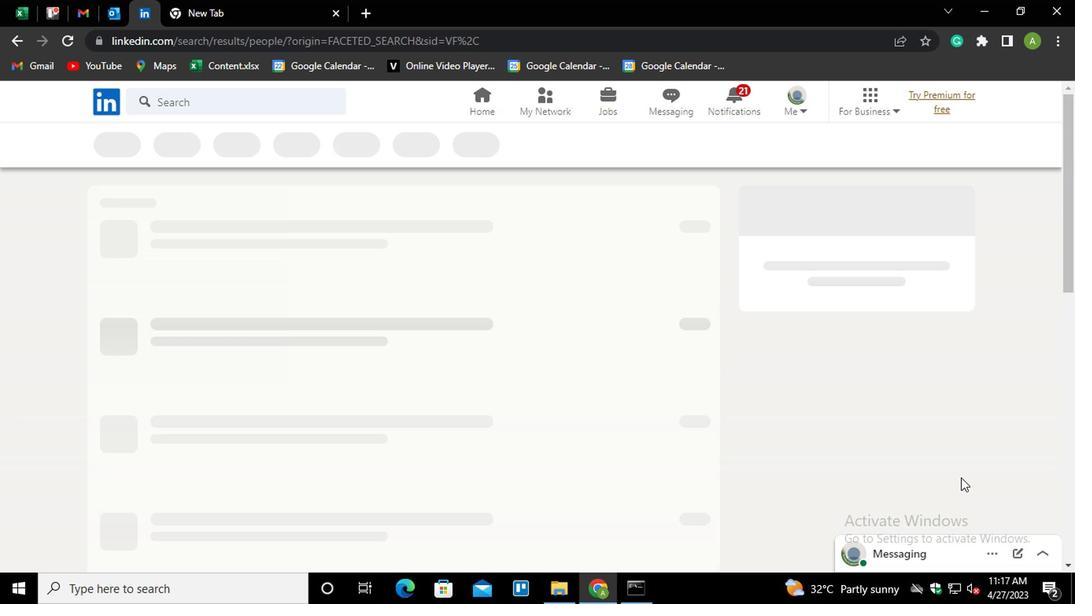 
